 Task: Assign carxxstreet791@gmail.com as Assignee of Child Issue ChildIssue0000000868 of Issue Issue0000000434 in Backlog  in Scrum Project Project0000000087 in Jira. Assign carxxstreet791@gmail.com as Assignee of Child Issue ChildIssue0000000869 of Issue Issue0000000435 in Backlog  in Scrum Project Project0000000087 in Jira. Assign carxxstreet791@gmail.com as Assignee of Child Issue ChildIssue0000000870 of Issue Issue0000000435 in Backlog  in Scrum Project Project0000000087 in Jira. Assign parteek.ku2001@gmail.com as Assignee of Child Issue ChildIssue0000000871 of Issue Issue0000000436 in Backlog  in Scrum Project Project0000000088 in Jira. Assign parteek.ku2001@gmail.com as Assignee of Child Issue ChildIssue0000000872 of Issue Issue0000000436 in Backlog  in Scrum Project Project0000000088 in Jira
Action: Mouse moved to (1173, 456)
Screenshot: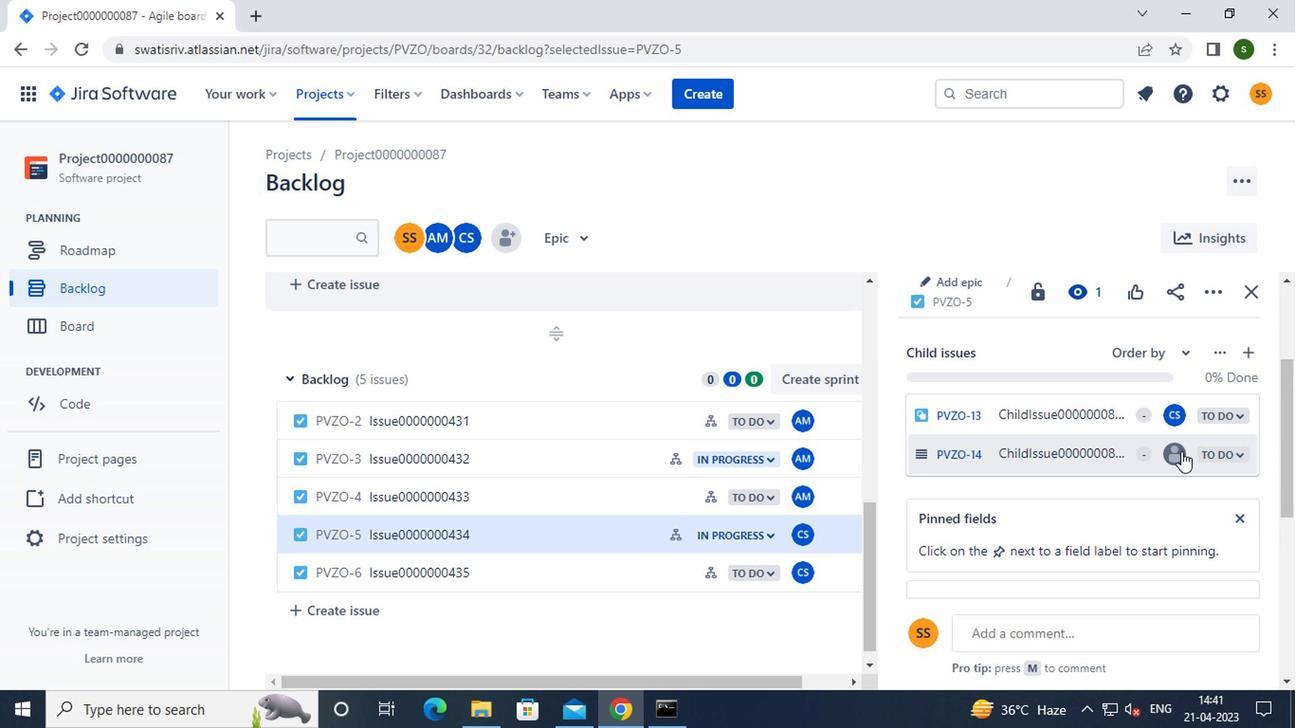 
Action: Mouse pressed left at (1173, 456)
Screenshot: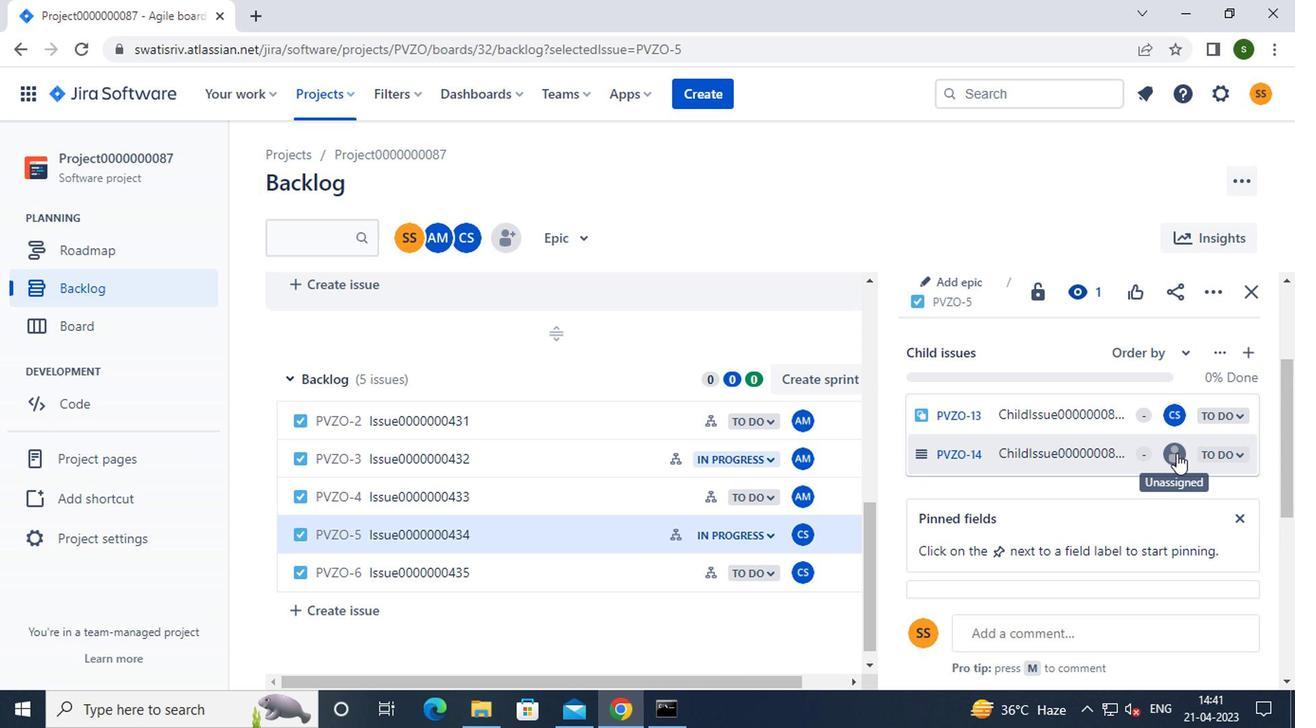 
Action: Mouse moved to (1023, 543)
Screenshot: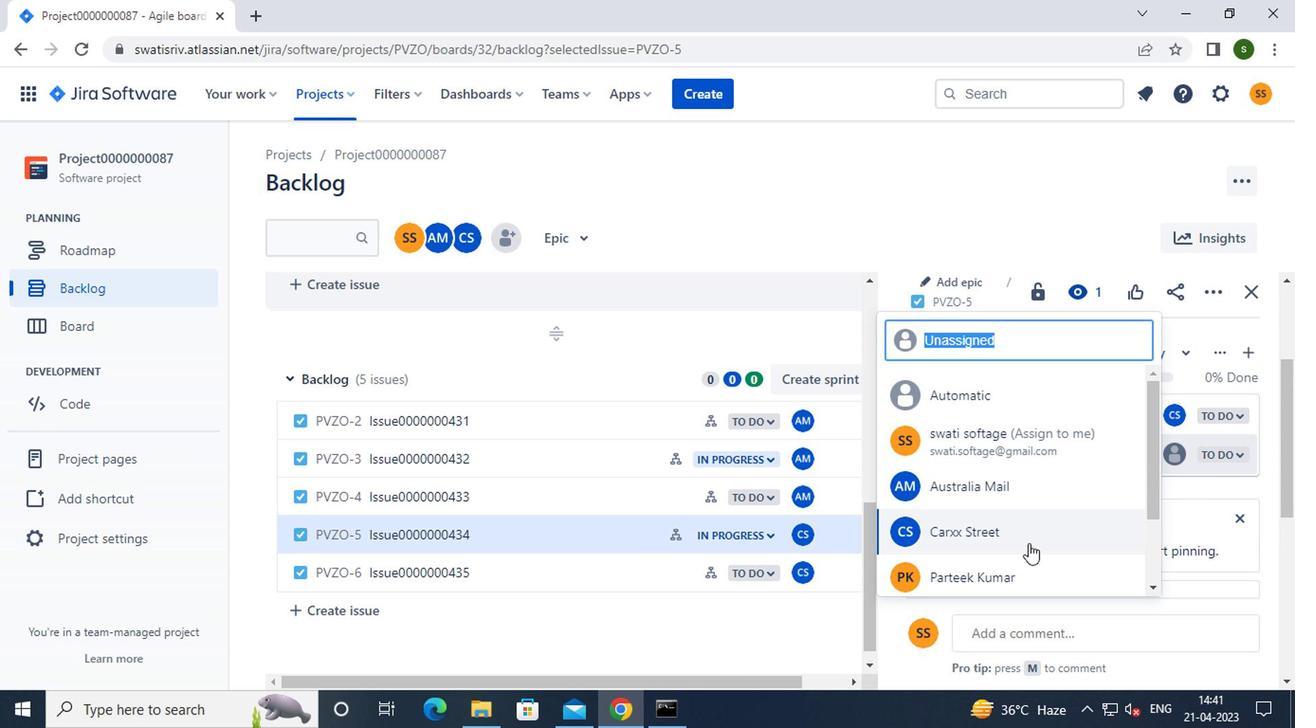 
Action: Mouse pressed left at (1023, 543)
Screenshot: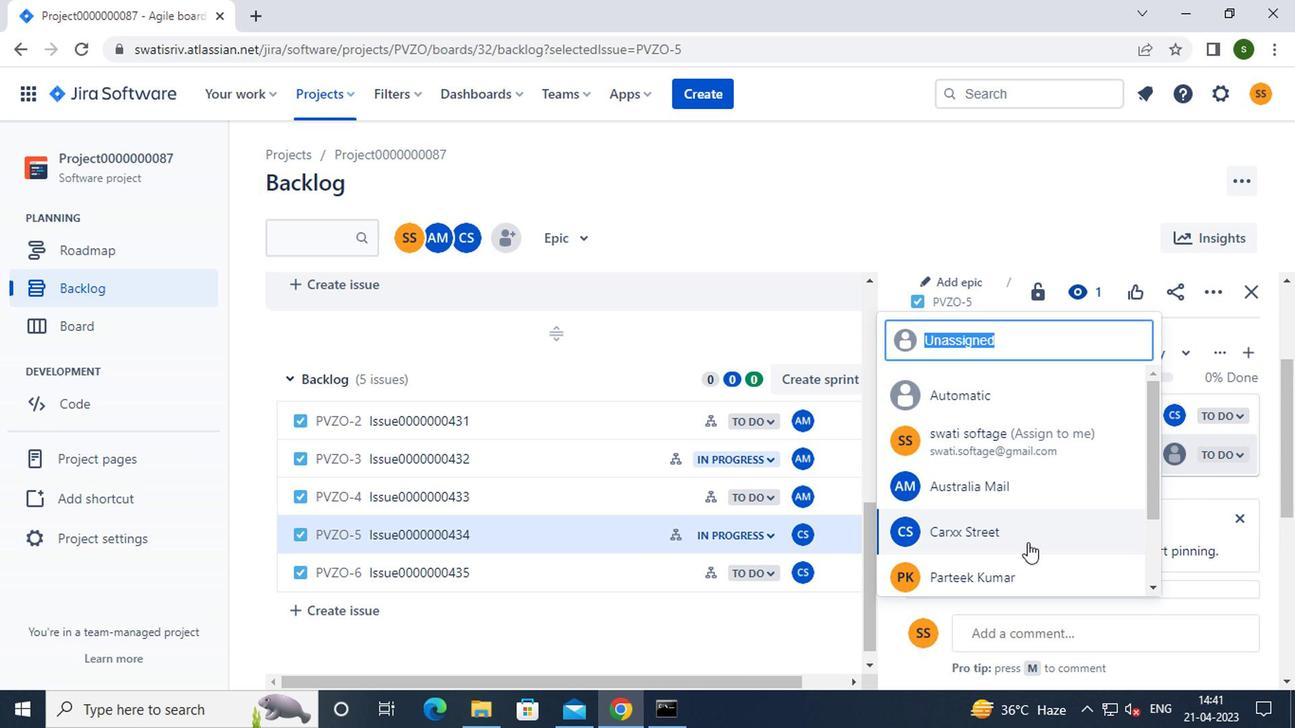 
Action: Mouse moved to (619, 571)
Screenshot: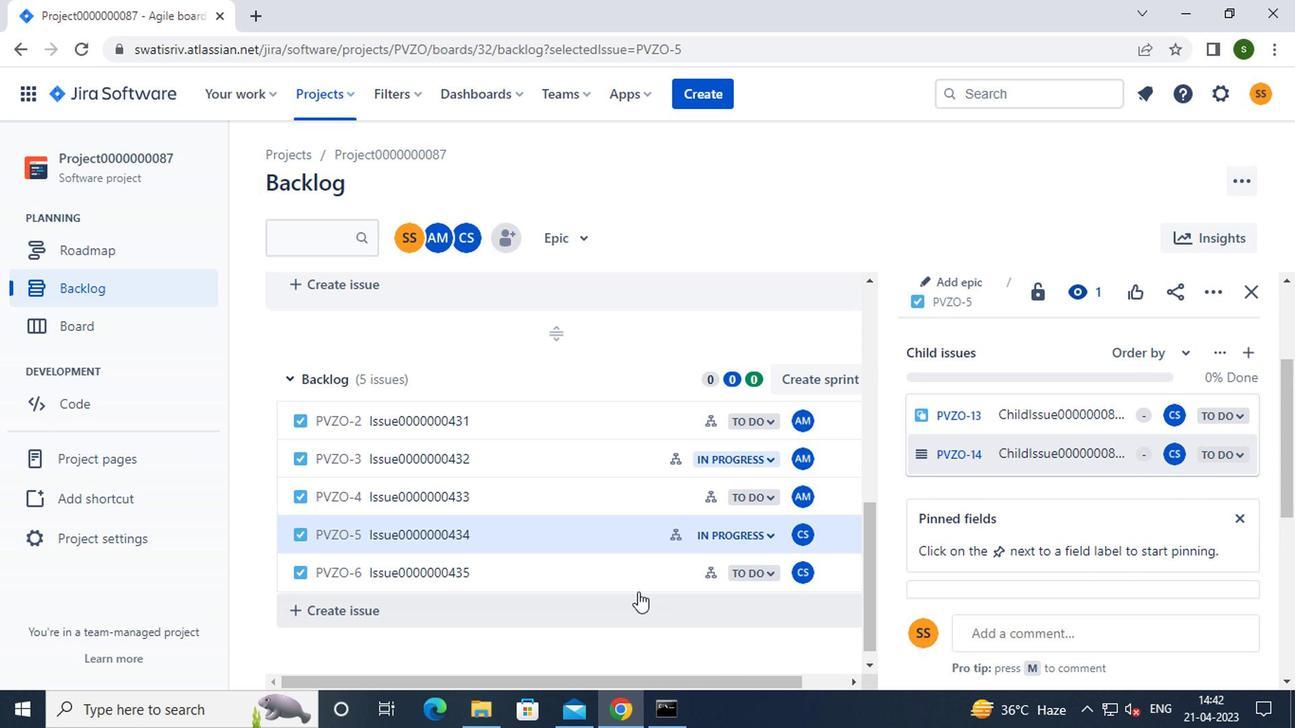 
Action: Mouse pressed left at (619, 571)
Screenshot: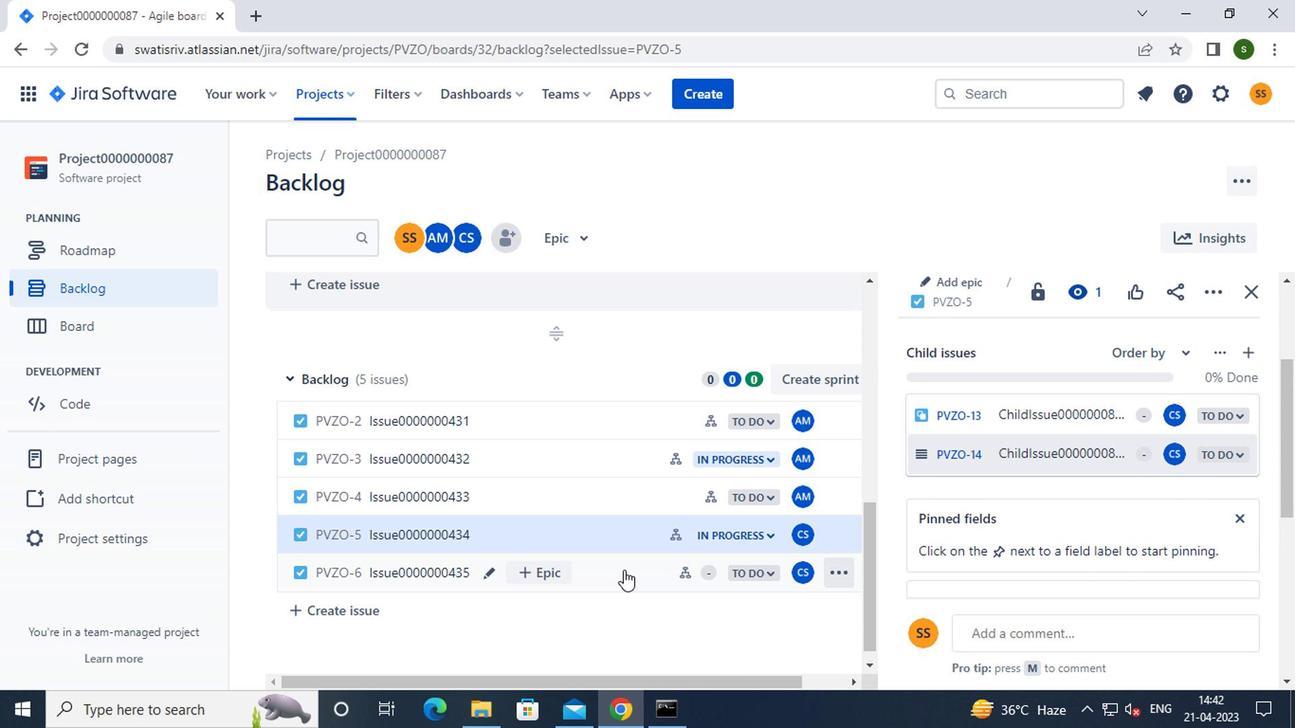 
Action: Mouse moved to (1033, 504)
Screenshot: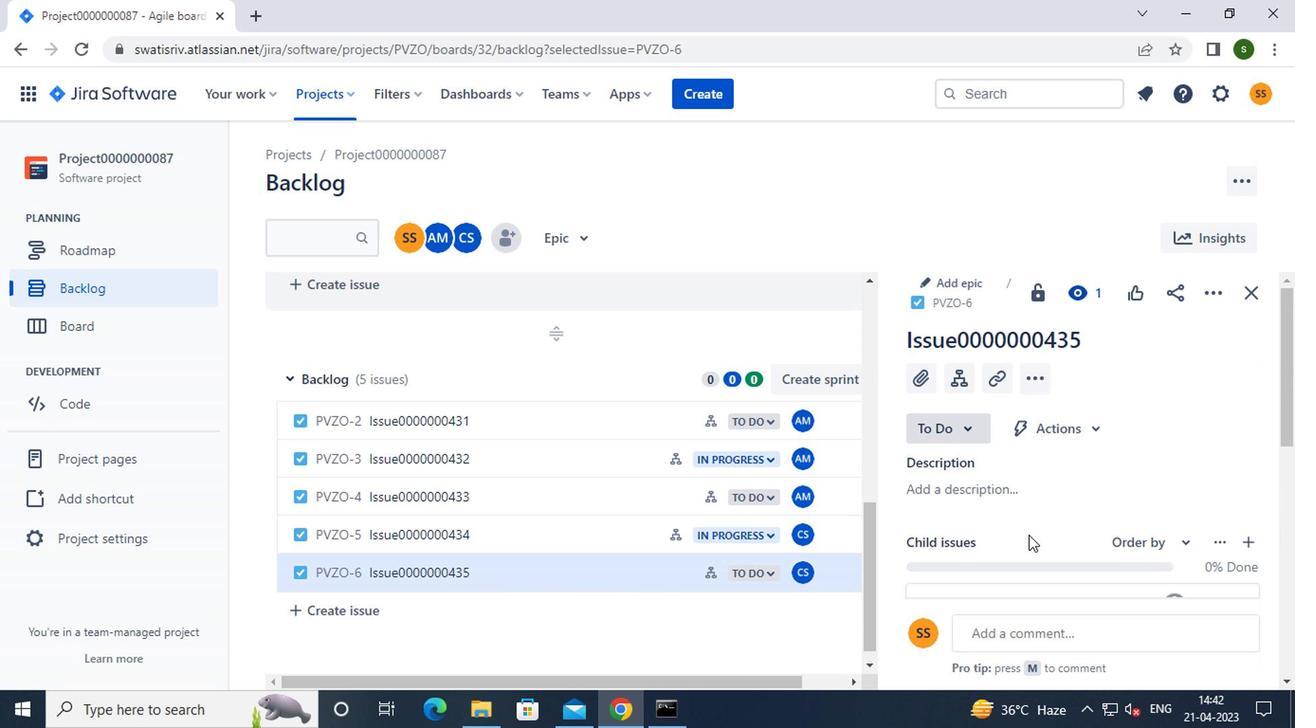 
Action: Mouse scrolled (1033, 504) with delta (0, 0)
Screenshot: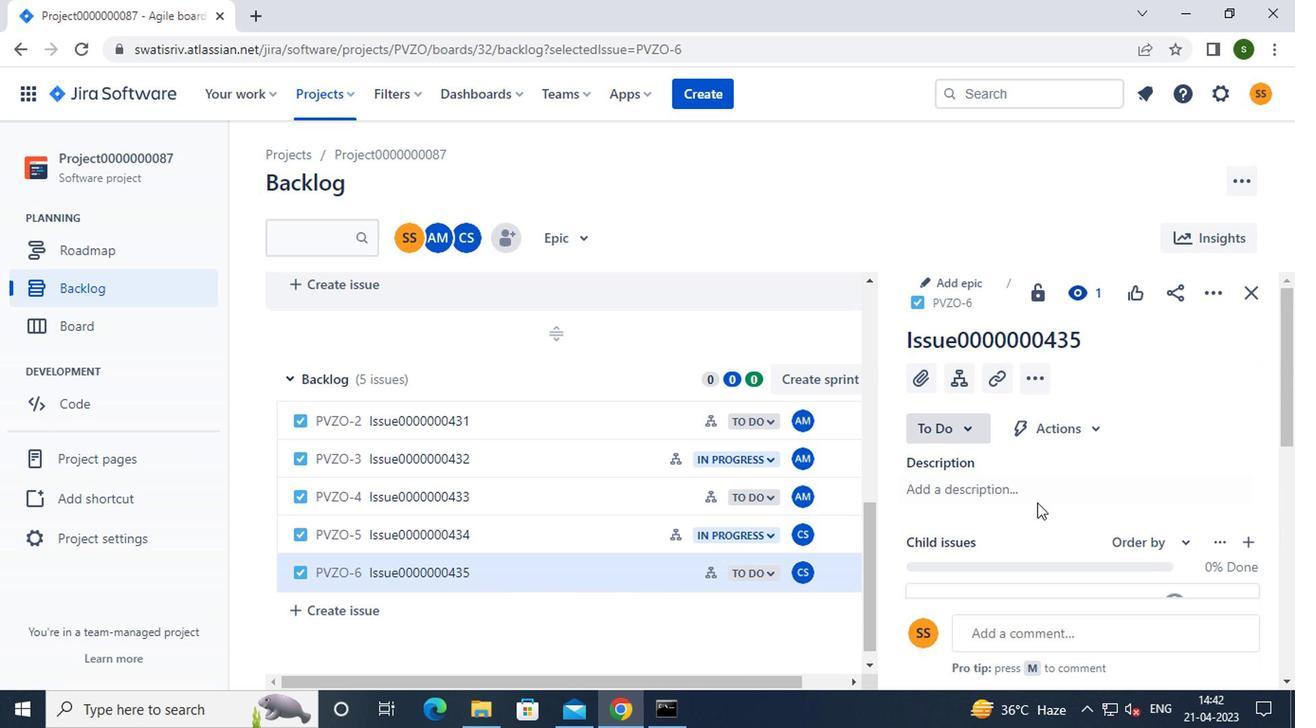 
Action: Mouse scrolled (1033, 504) with delta (0, 0)
Screenshot: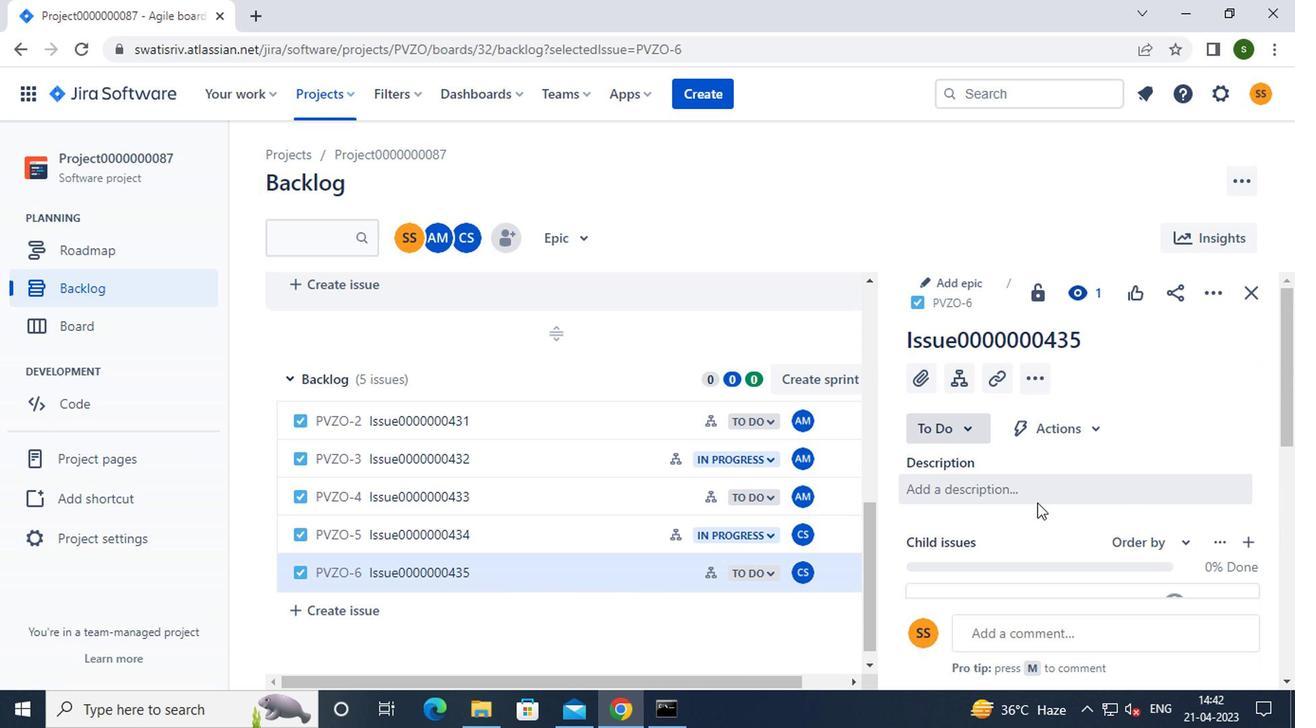 
Action: Mouse moved to (1169, 419)
Screenshot: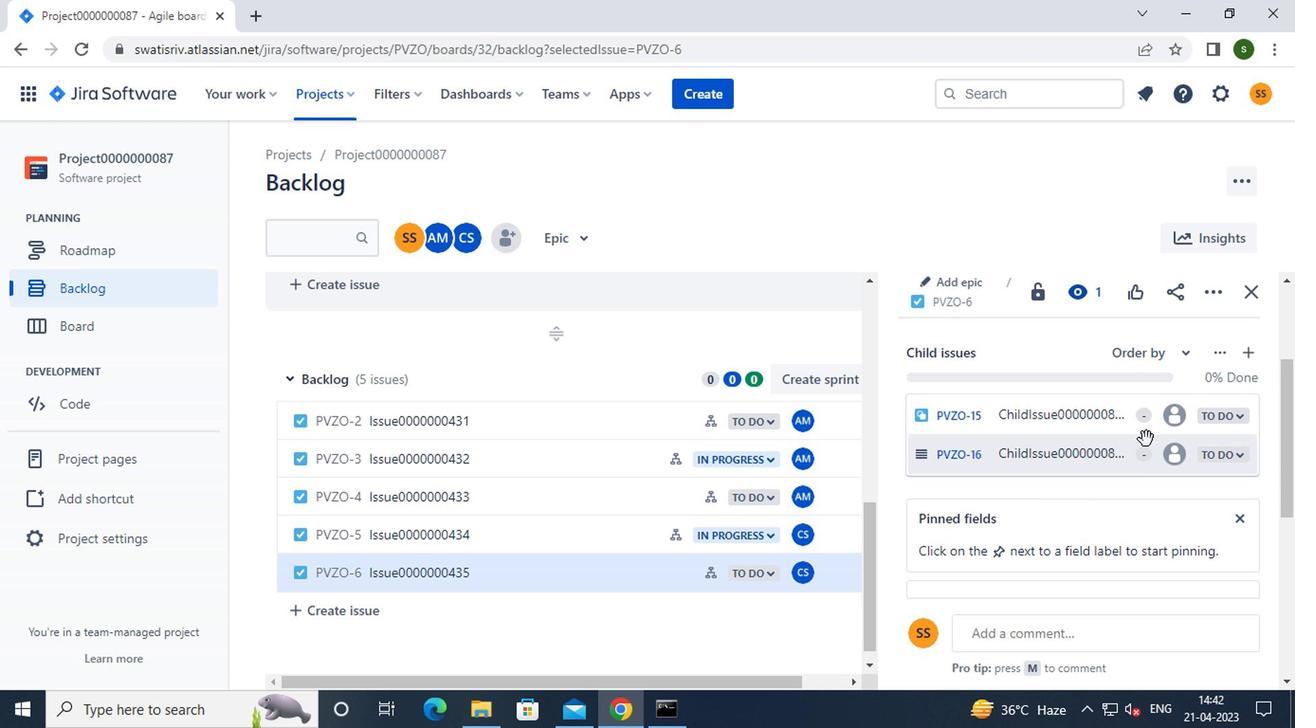 
Action: Mouse pressed left at (1169, 419)
Screenshot: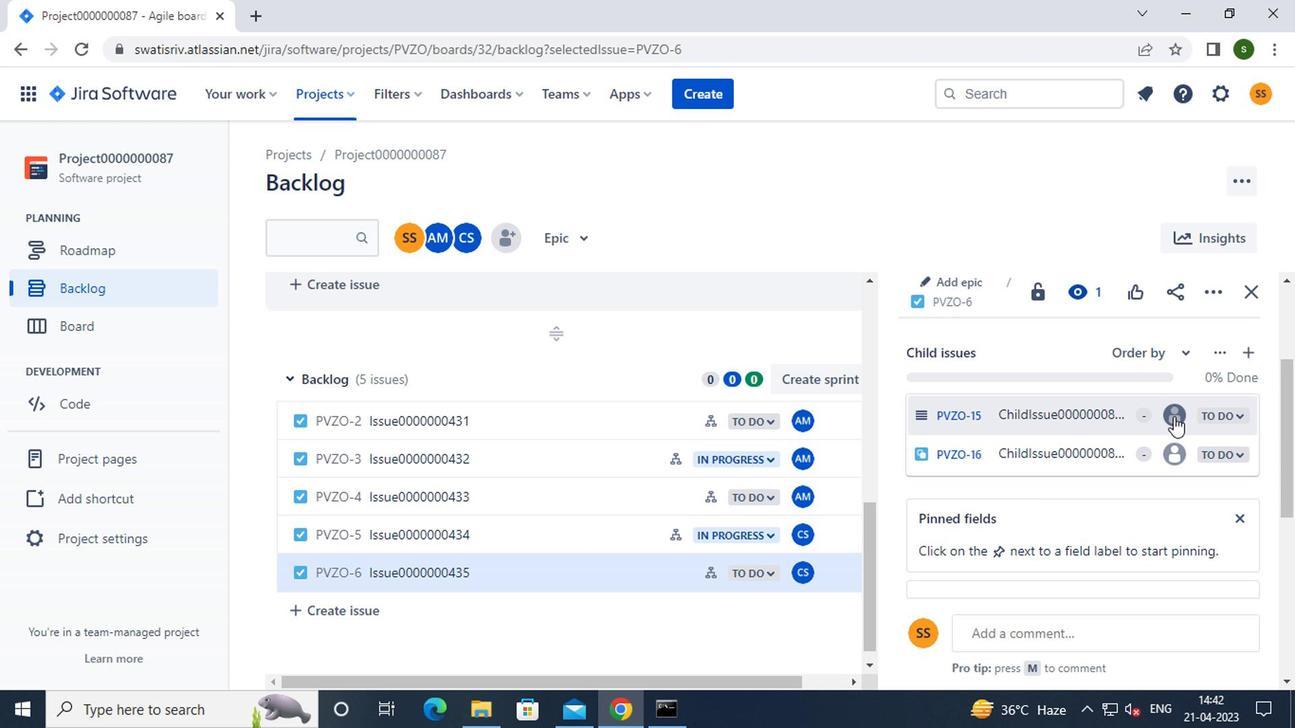 
Action: Mouse moved to (992, 490)
Screenshot: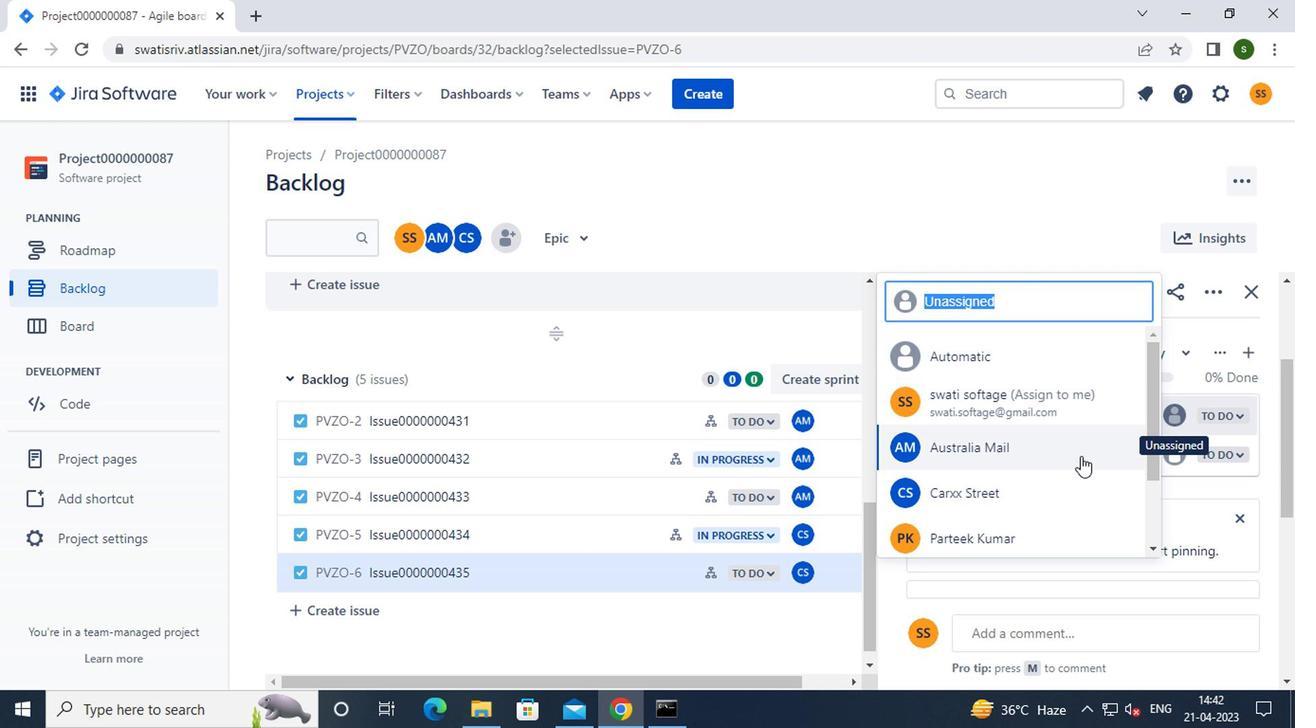 
Action: Mouse pressed left at (992, 490)
Screenshot: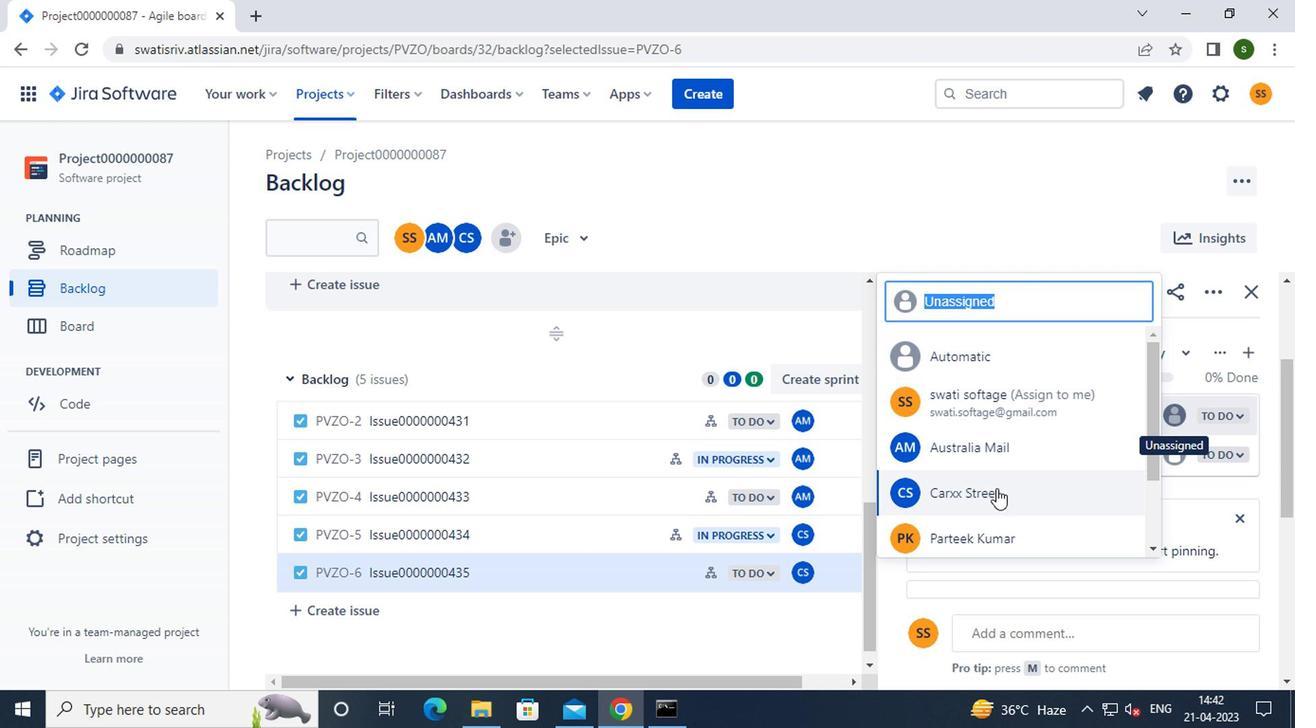 
Action: Mouse moved to (1166, 460)
Screenshot: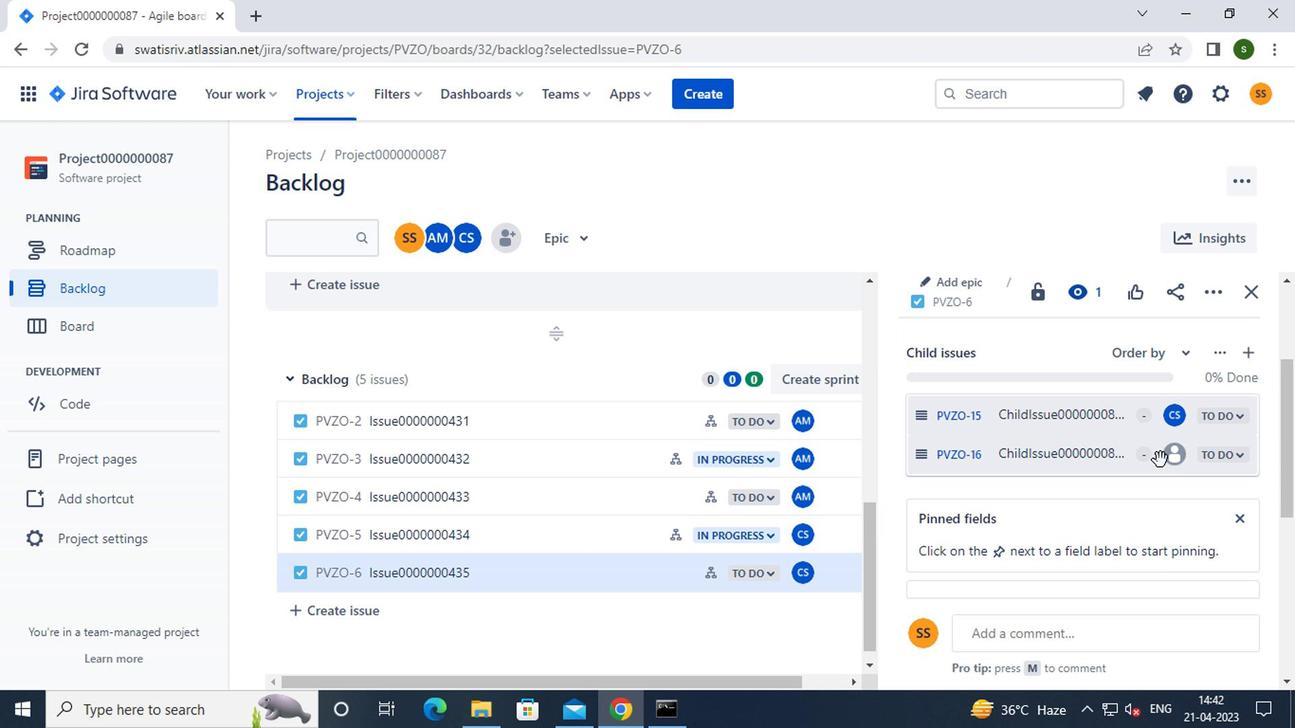 
Action: Mouse pressed left at (1166, 460)
Screenshot: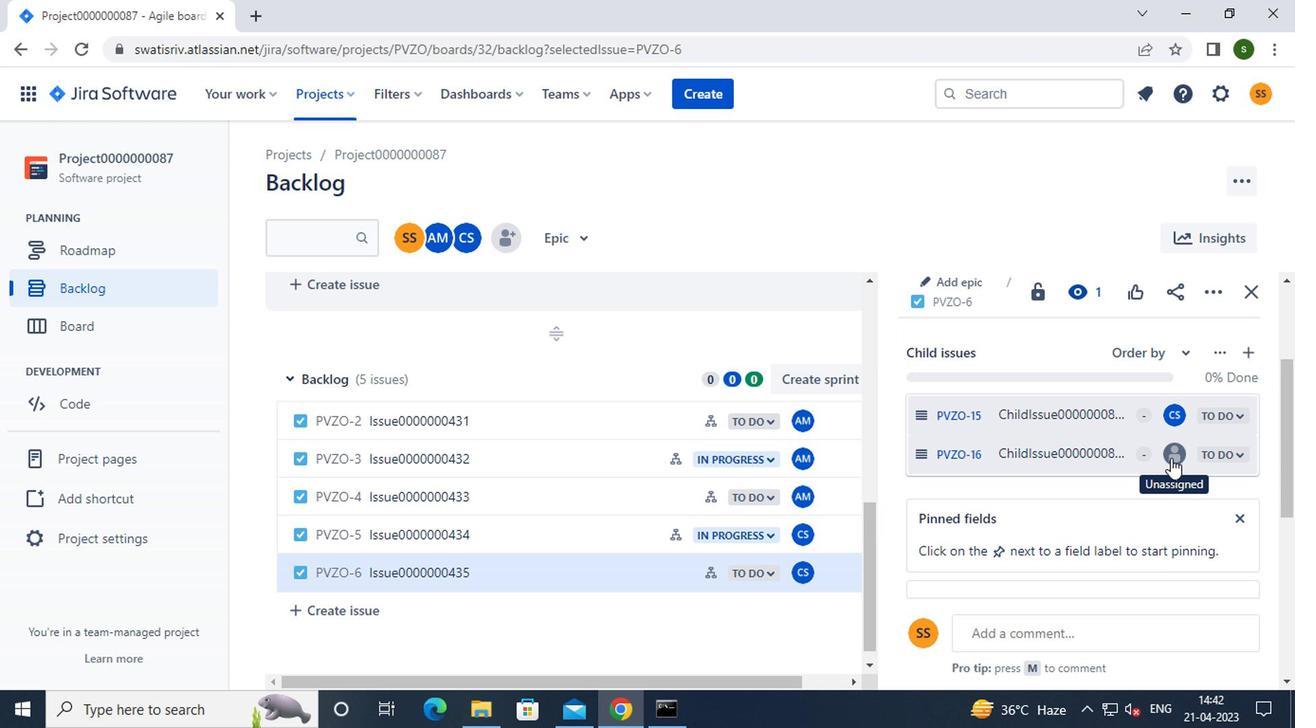
Action: Mouse moved to (973, 529)
Screenshot: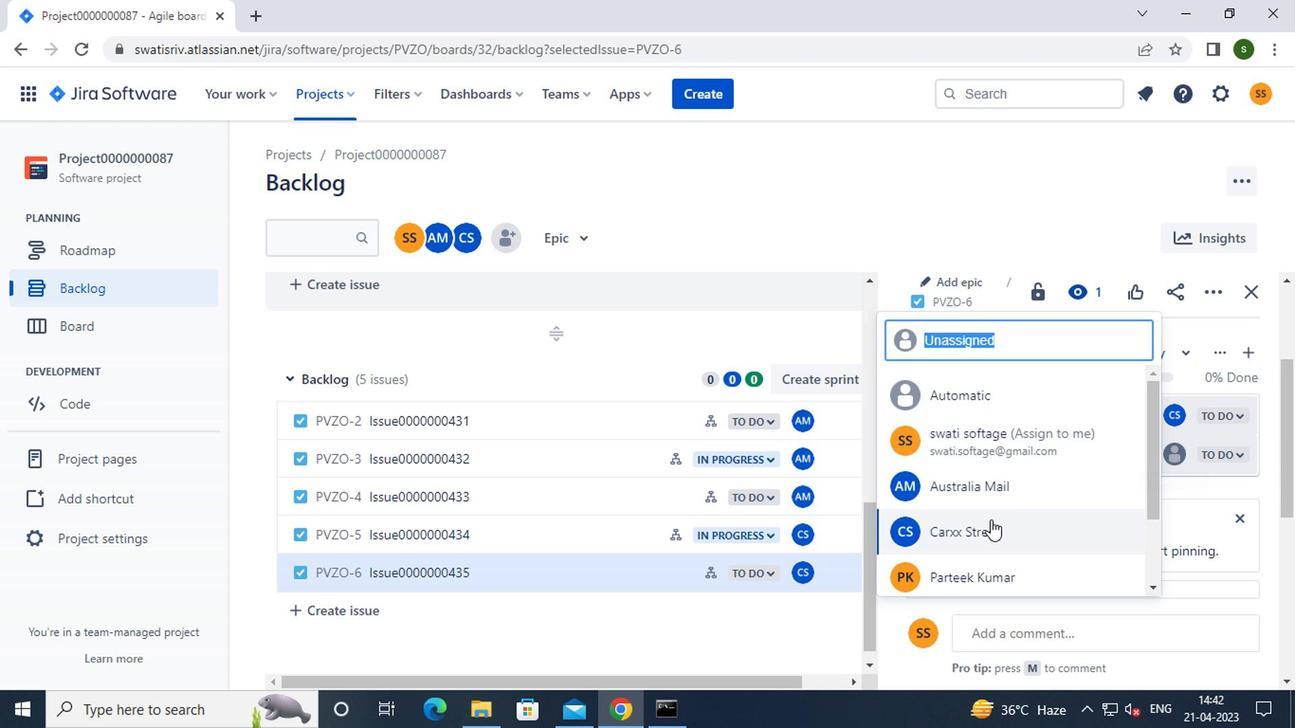
Action: Mouse pressed left at (973, 529)
Screenshot: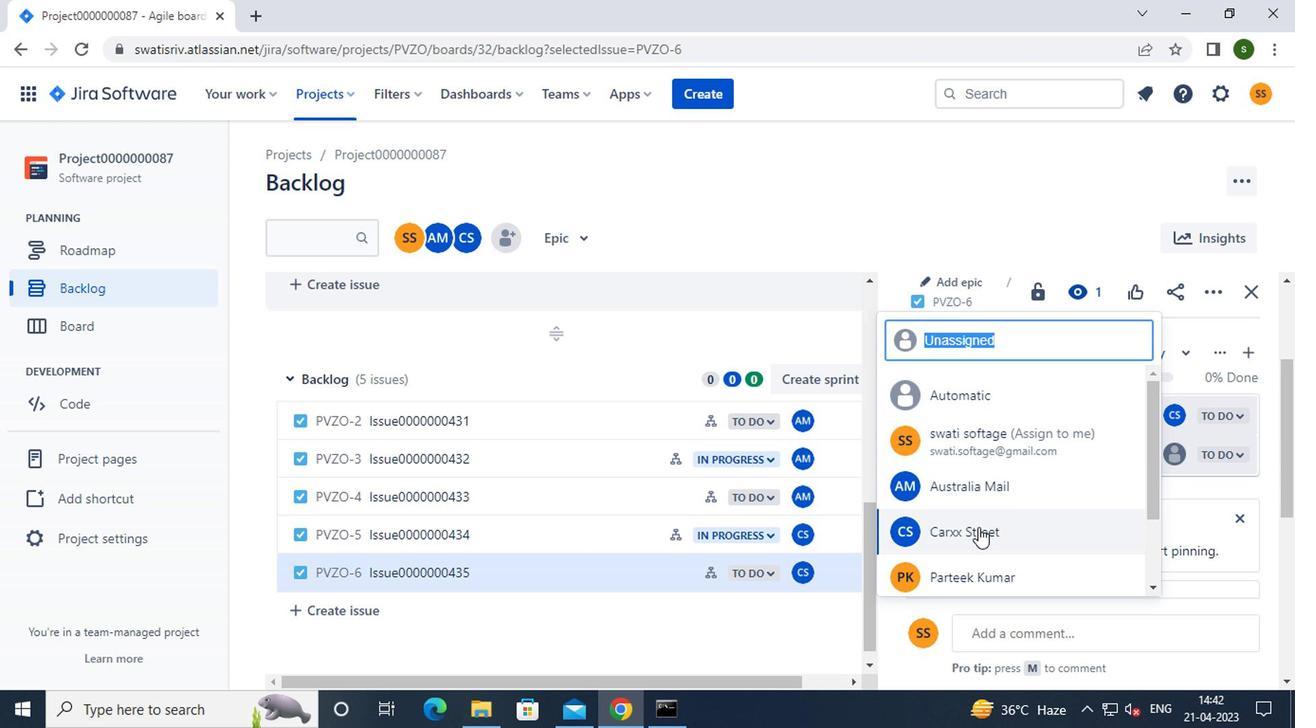
Action: Mouse moved to (330, 101)
Screenshot: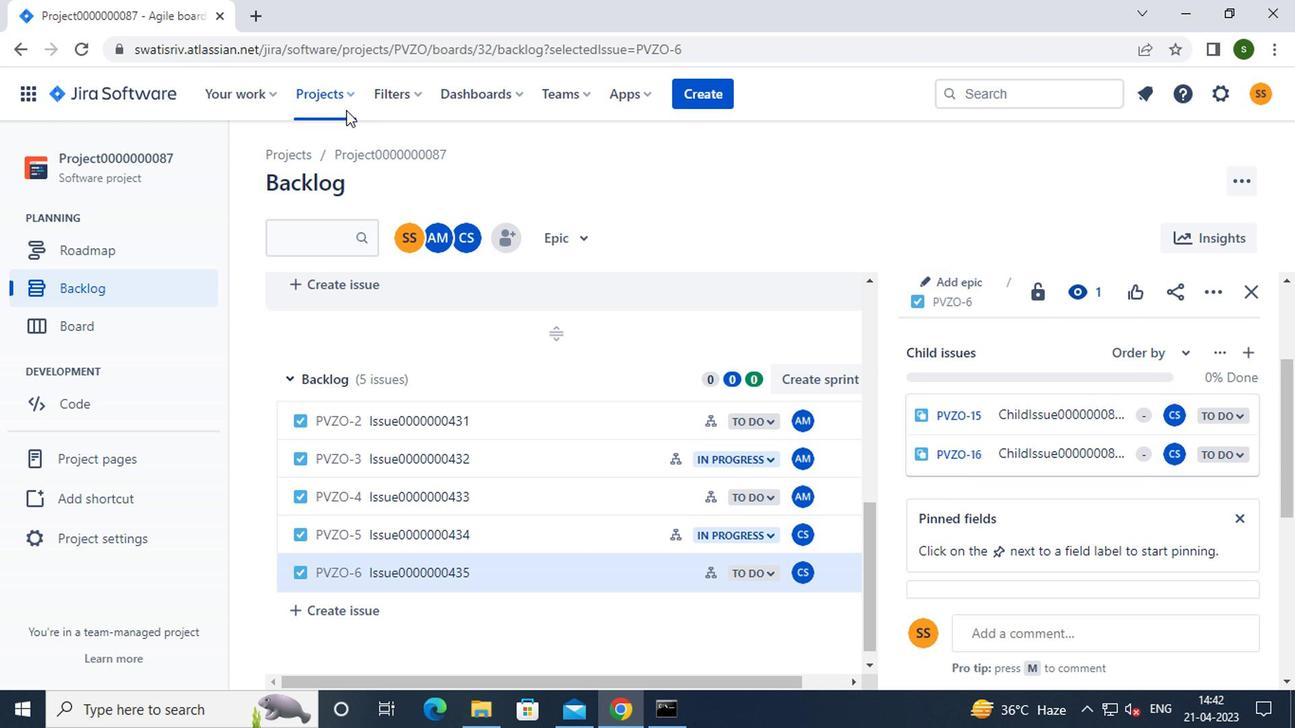 
Action: Mouse pressed left at (330, 101)
Screenshot: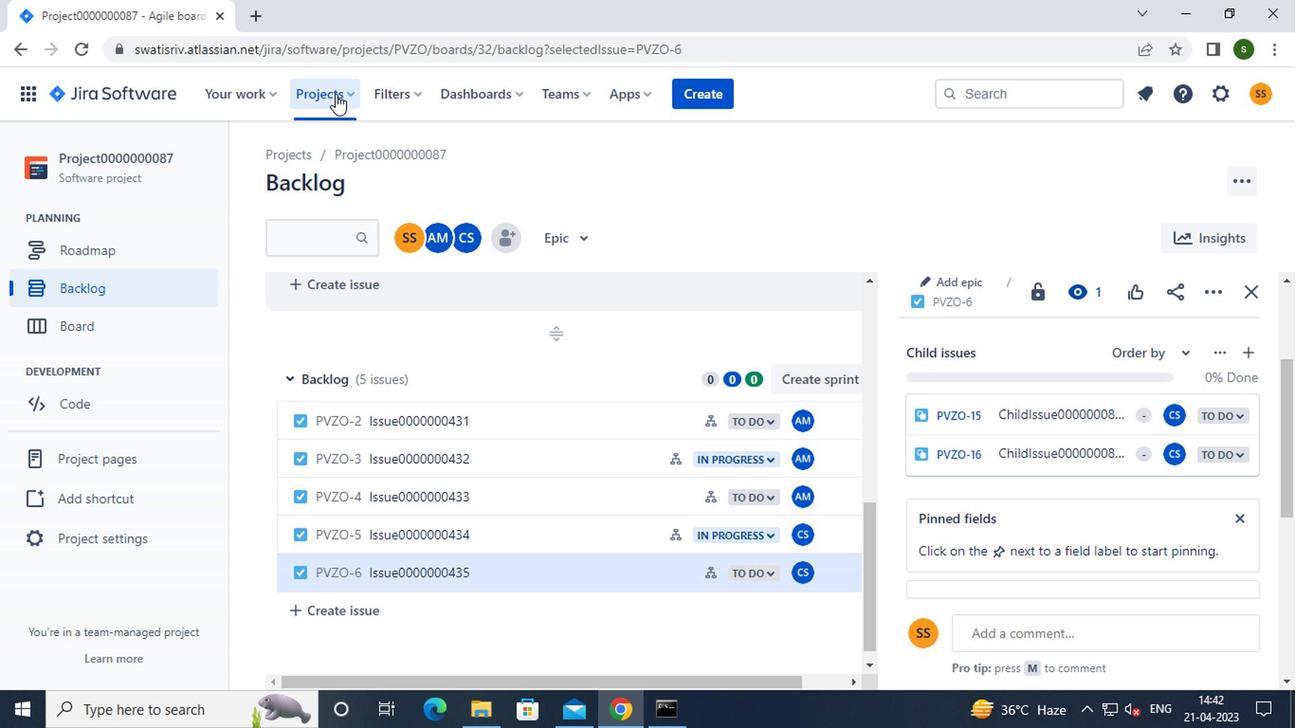 
Action: Mouse moved to (393, 228)
Screenshot: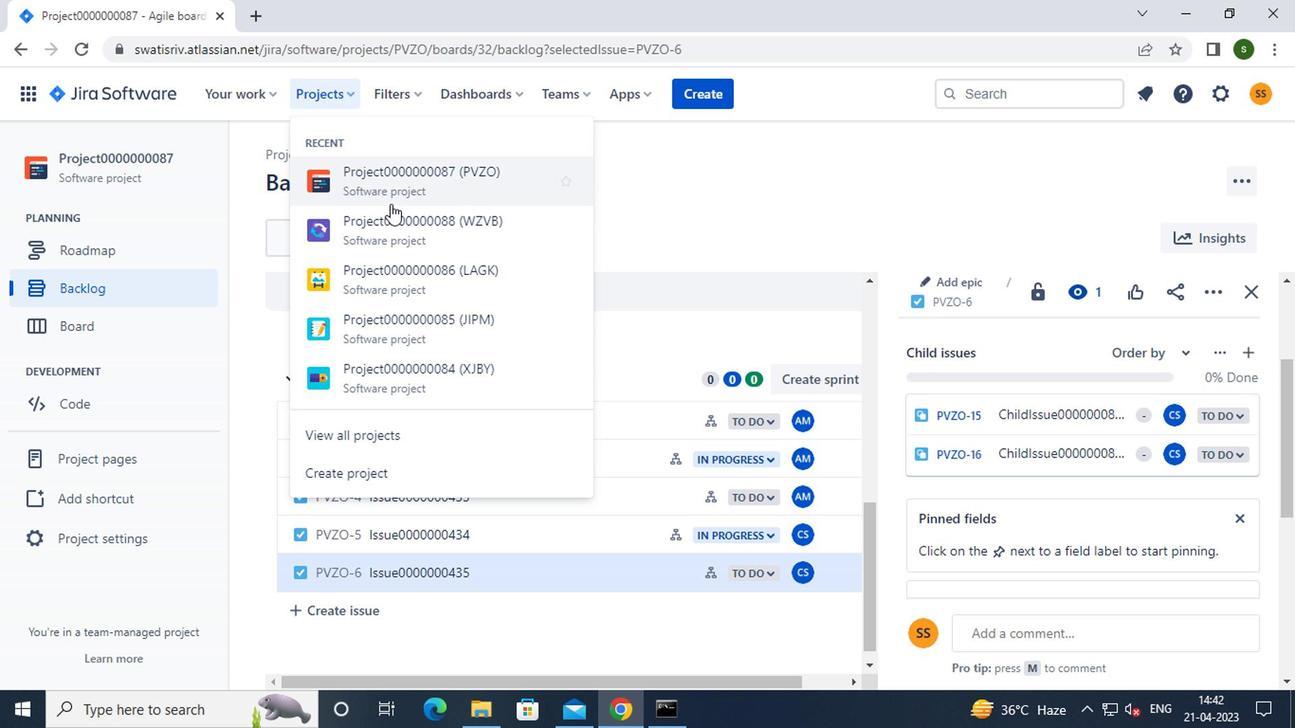 
Action: Mouse pressed left at (393, 228)
Screenshot: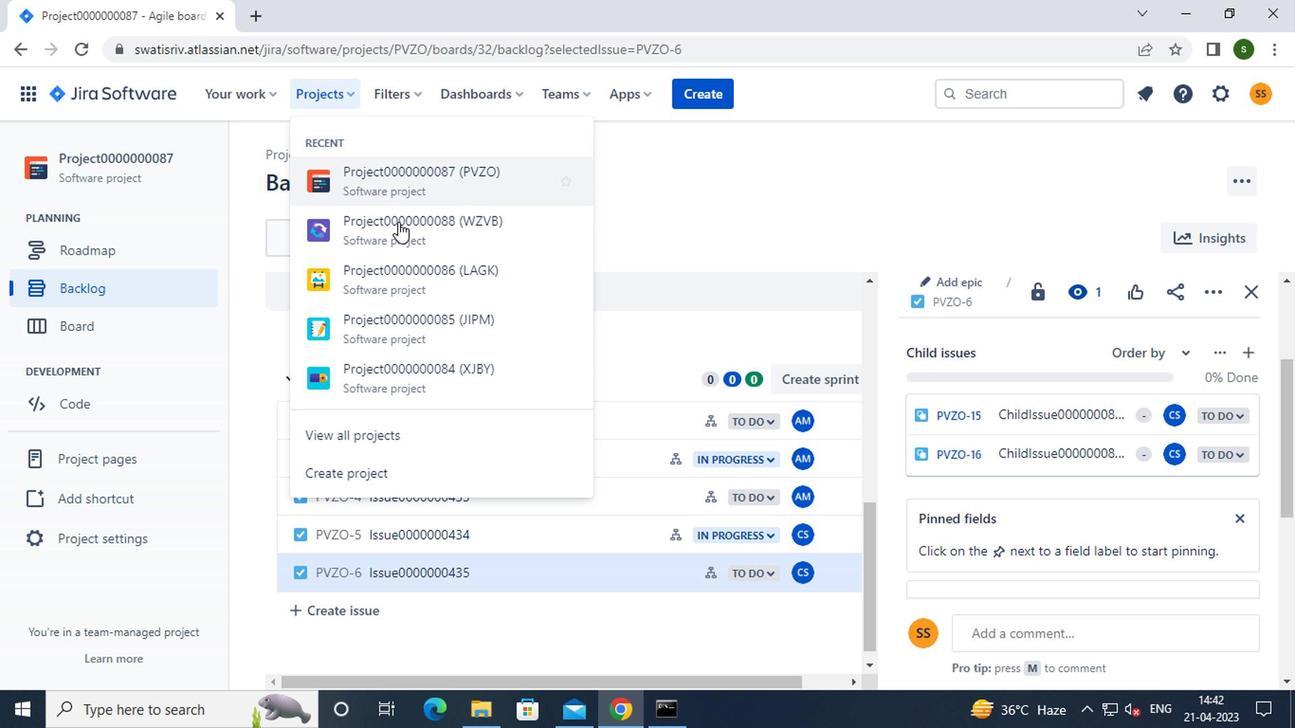
Action: Mouse moved to (137, 299)
Screenshot: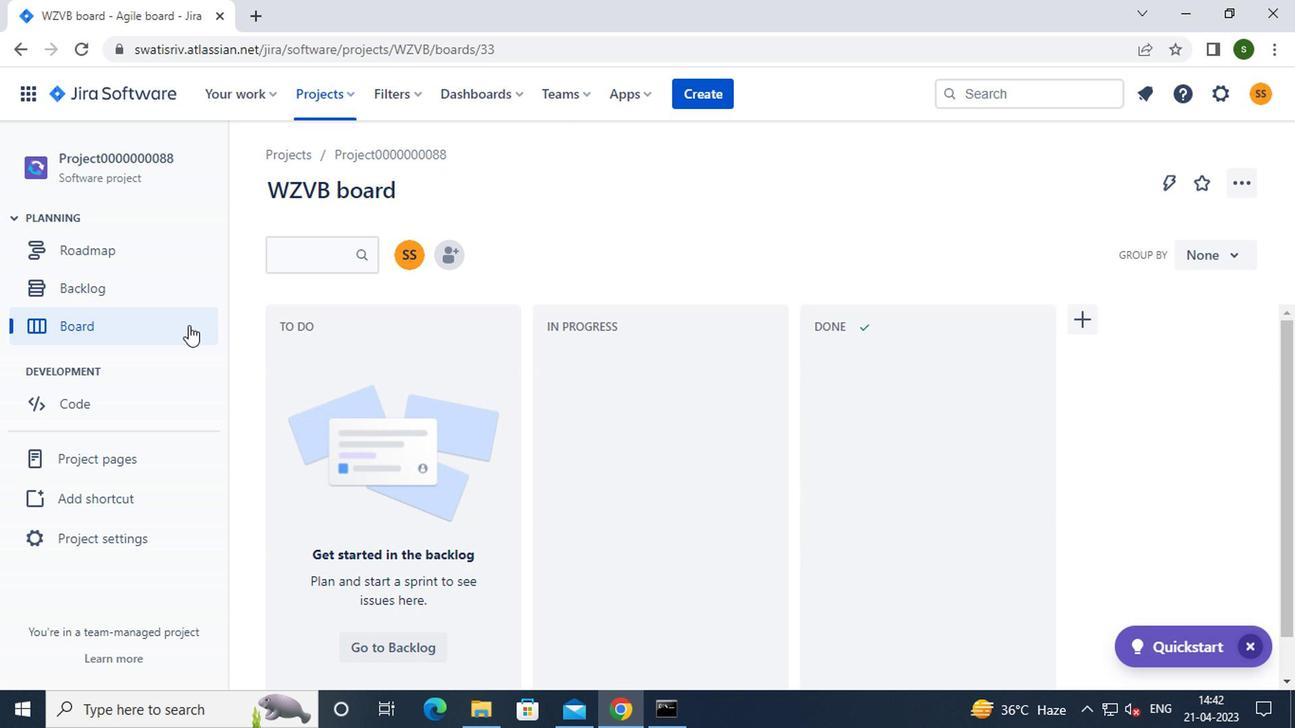 
Action: Mouse pressed left at (137, 299)
Screenshot: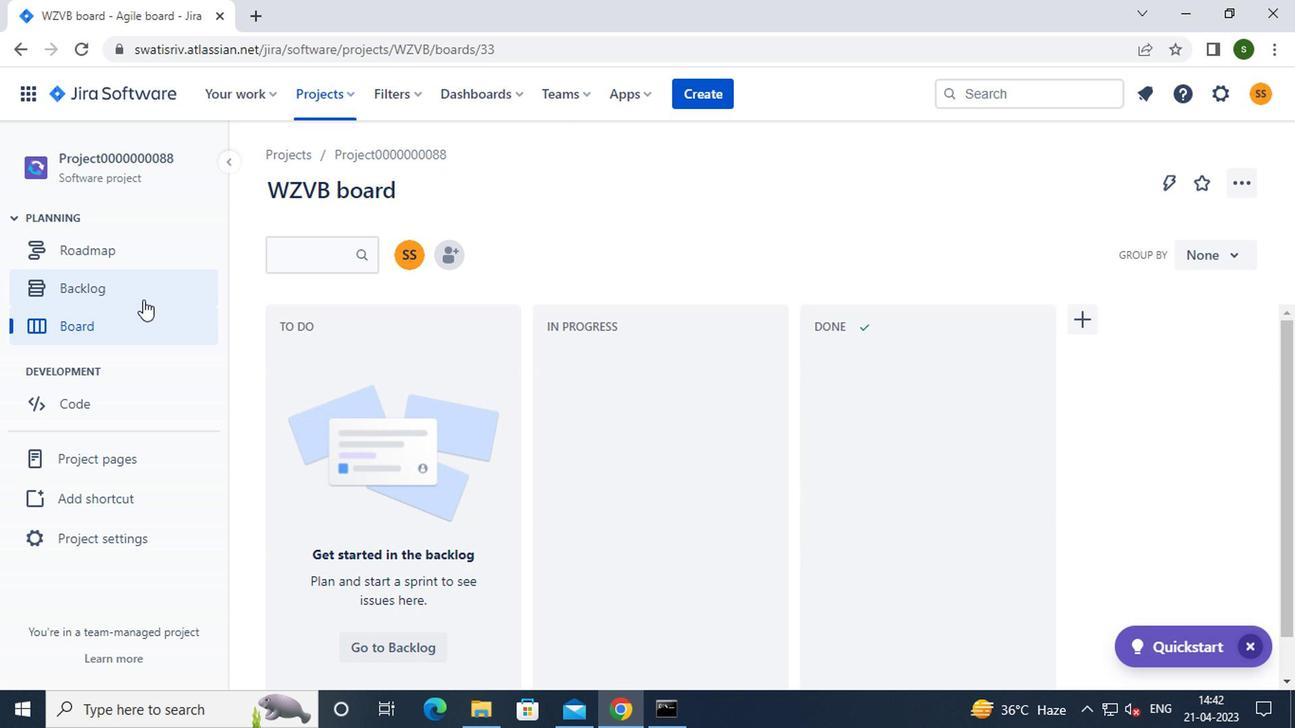 
Action: Mouse moved to (624, 392)
Screenshot: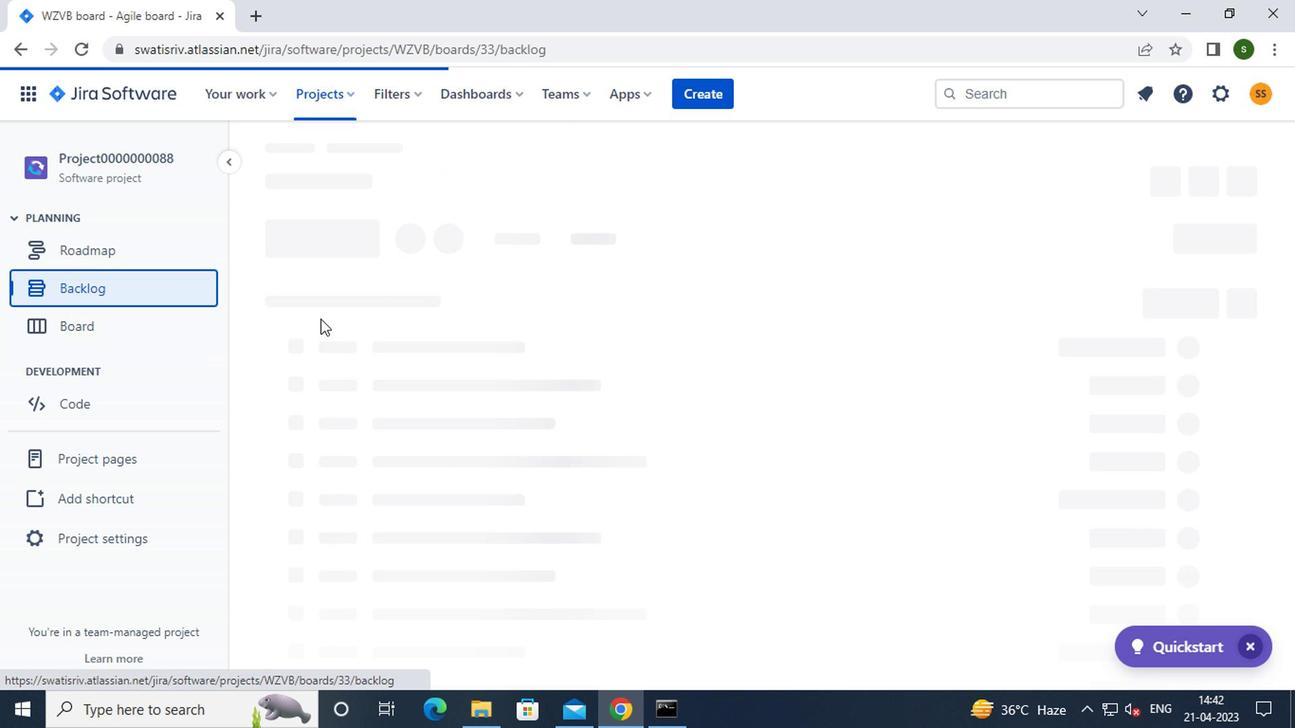 
Action: Mouse scrolled (624, 391) with delta (0, -1)
Screenshot: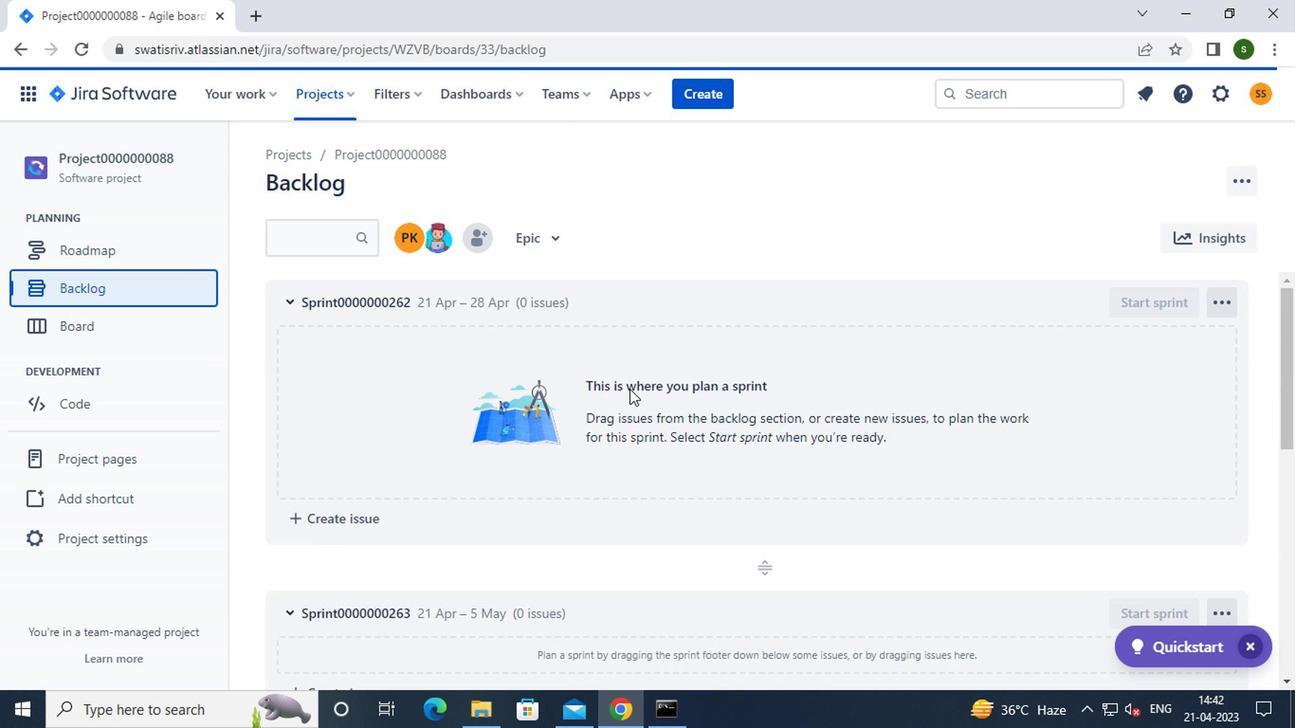 
Action: Mouse scrolled (624, 391) with delta (0, -1)
Screenshot: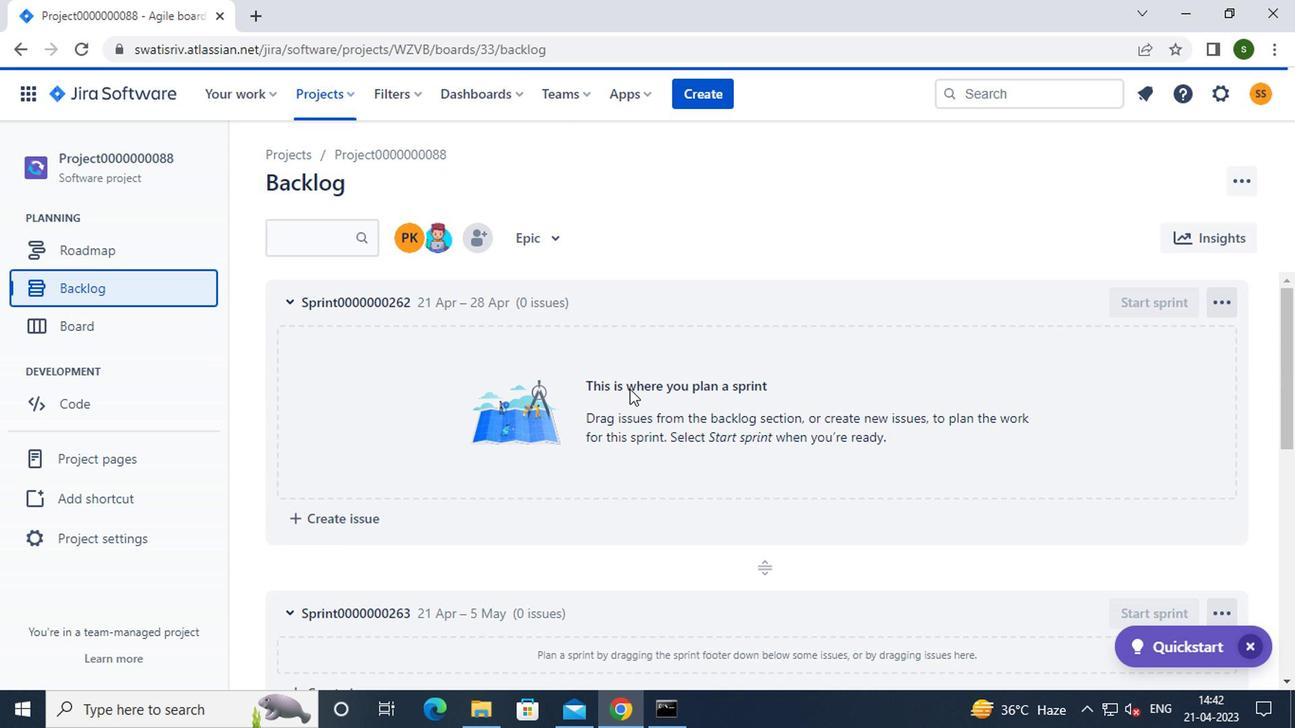 
Action: Mouse scrolled (624, 391) with delta (0, -1)
Screenshot: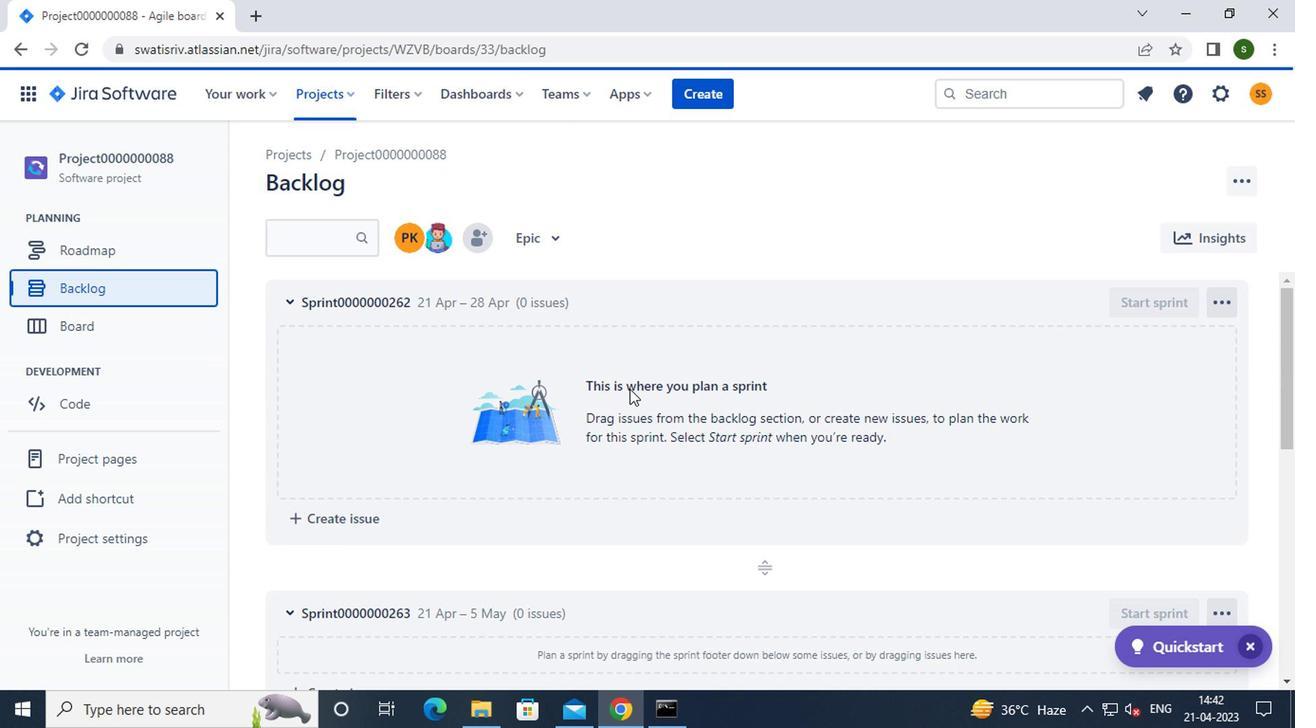 
Action: Mouse scrolled (624, 391) with delta (0, -1)
Screenshot: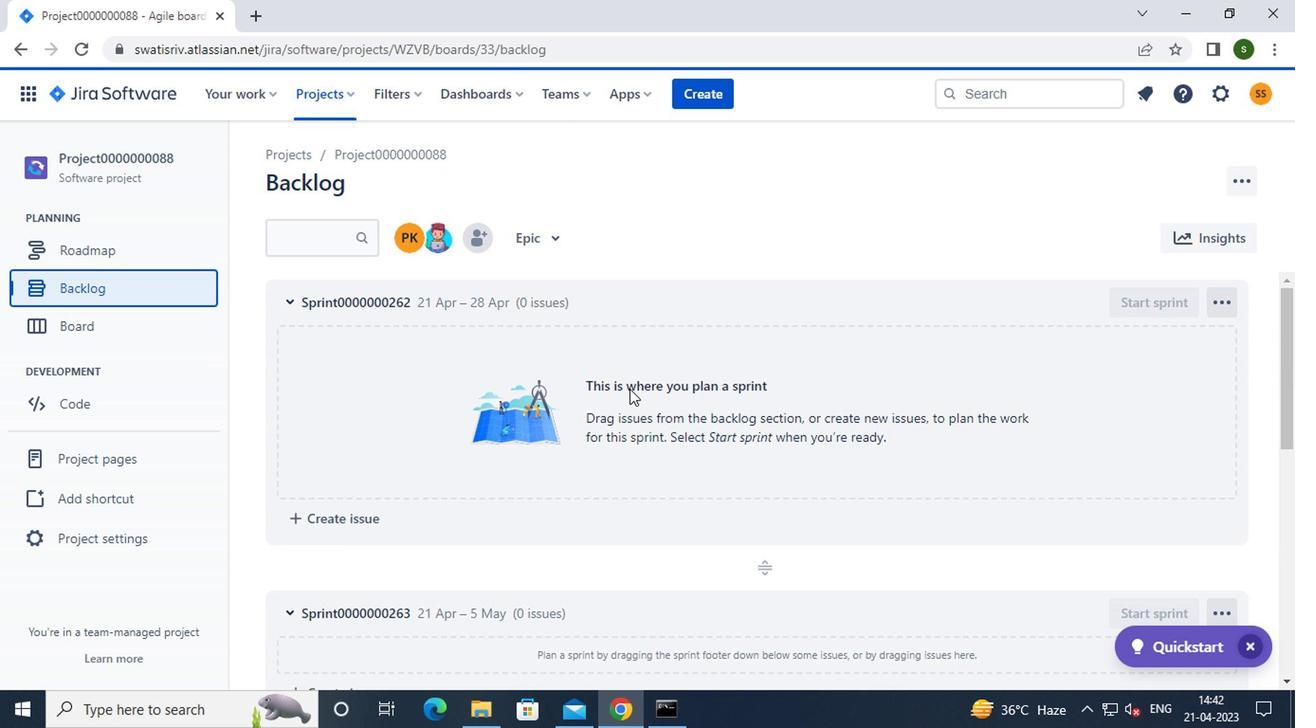 
Action: Mouse scrolled (624, 391) with delta (0, -1)
Screenshot: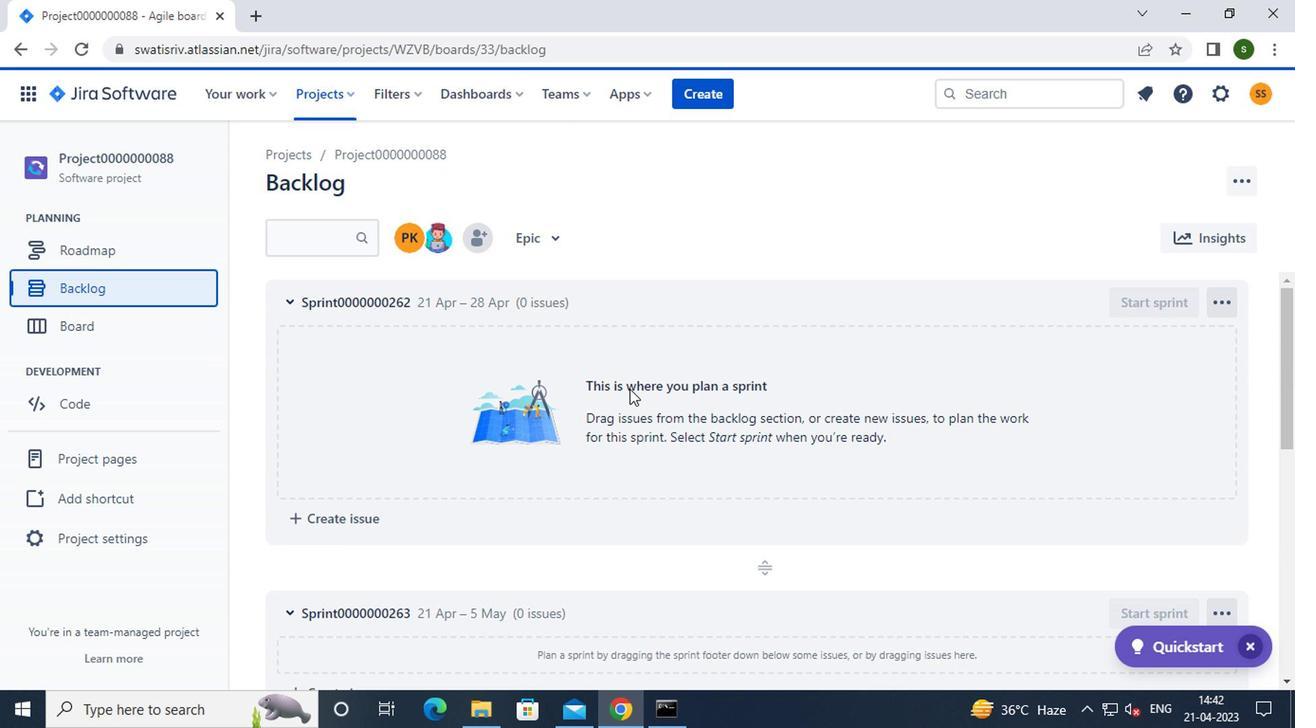 
Action: Mouse scrolled (624, 391) with delta (0, -1)
Screenshot: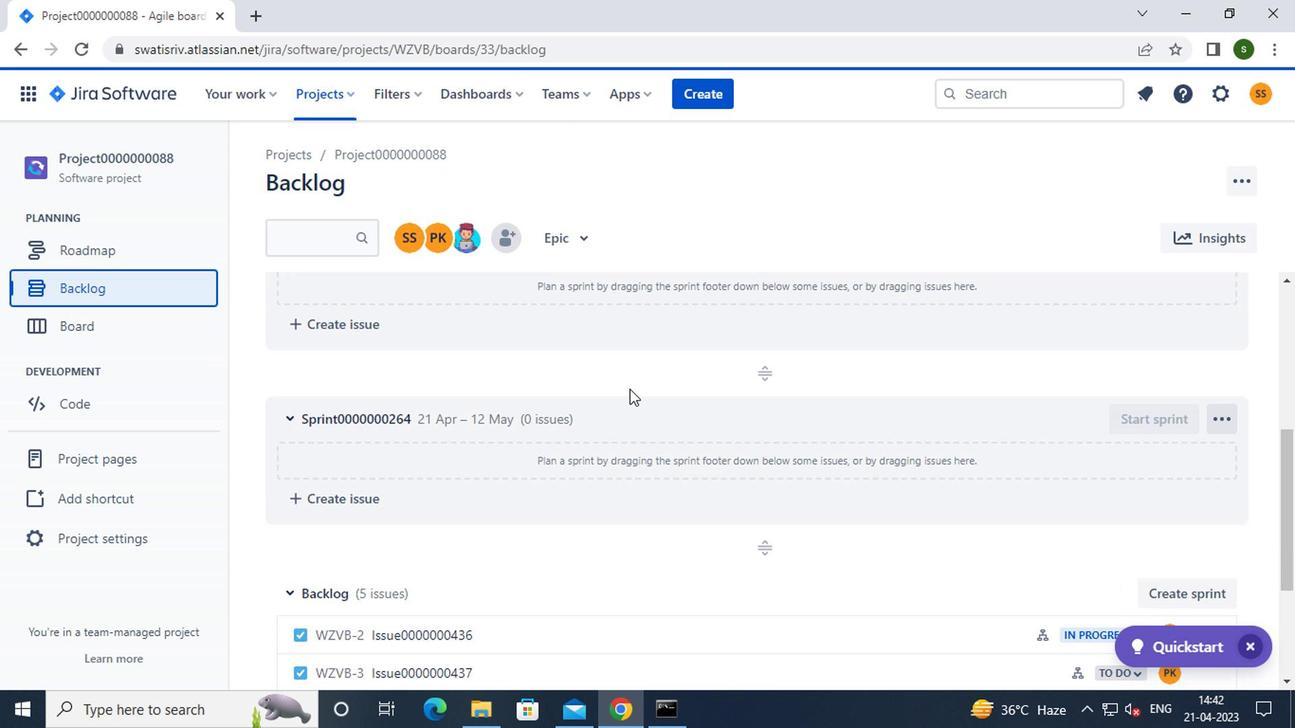 
Action: Mouse scrolled (624, 391) with delta (0, -1)
Screenshot: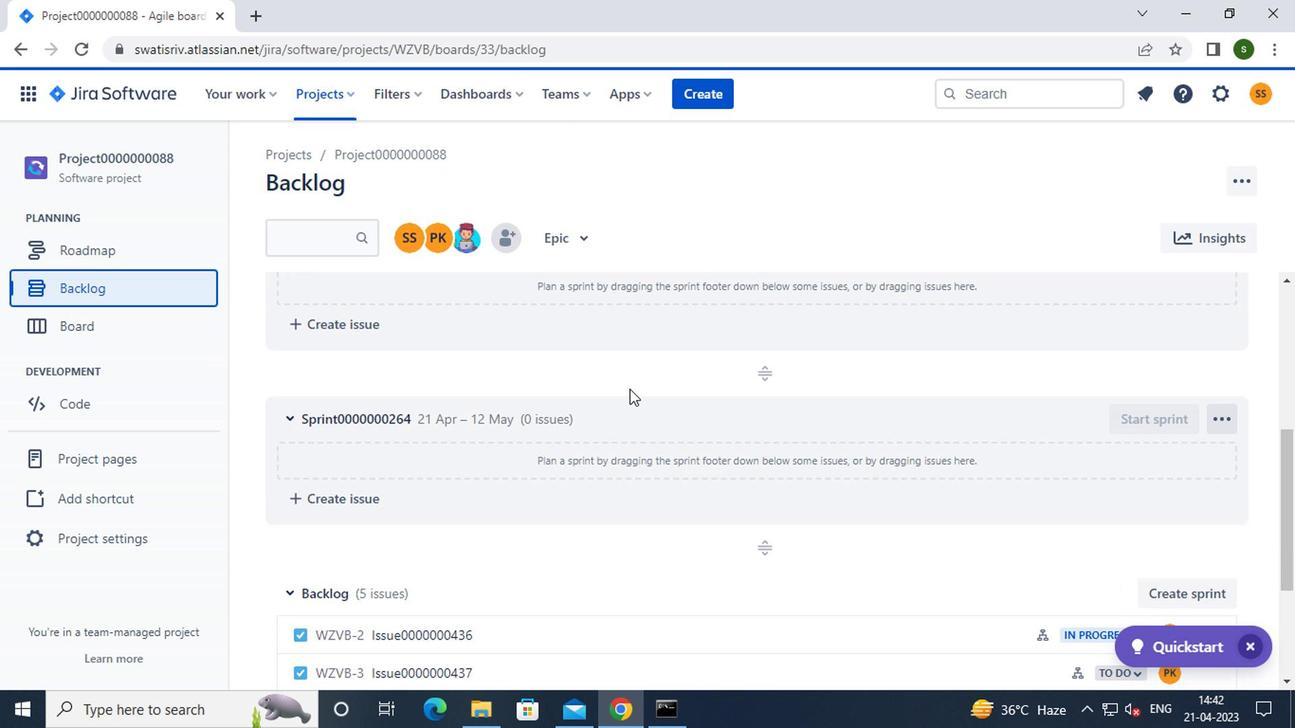 
Action: Mouse scrolled (624, 391) with delta (0, -1)
Screenshot: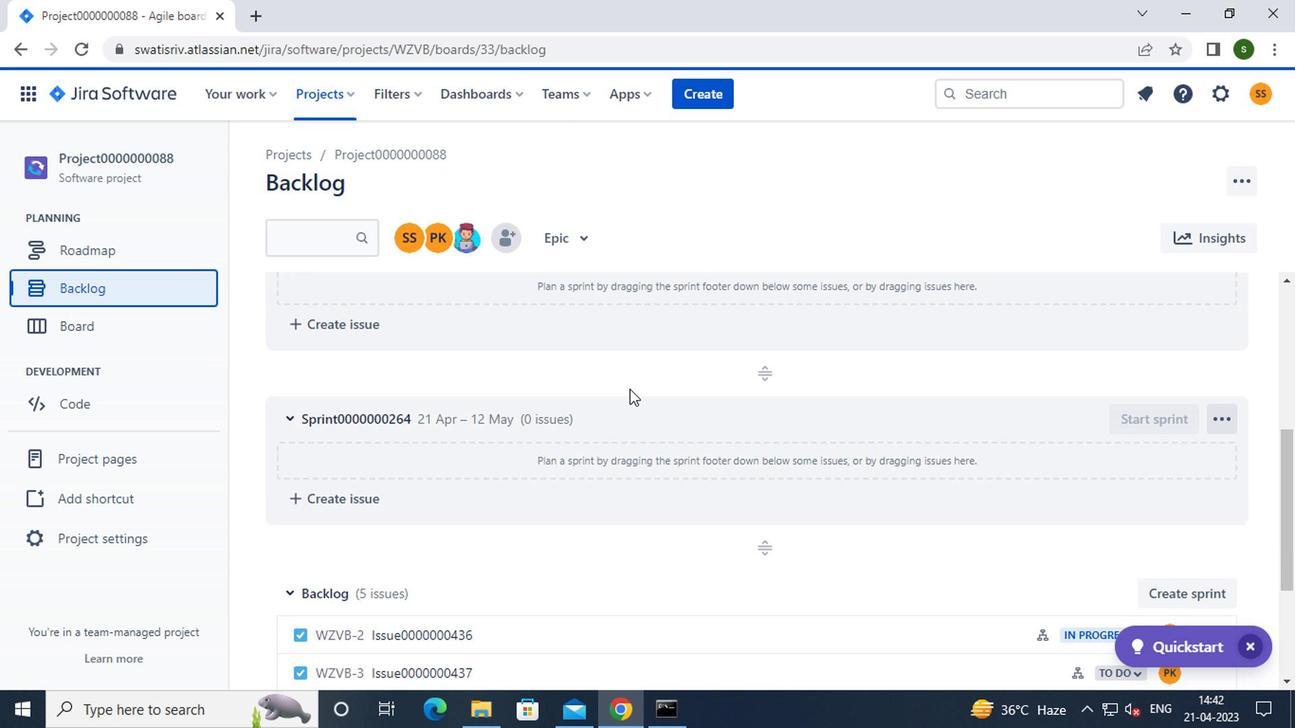 
Action: Mouse moved to (605, 417)
Screenshot: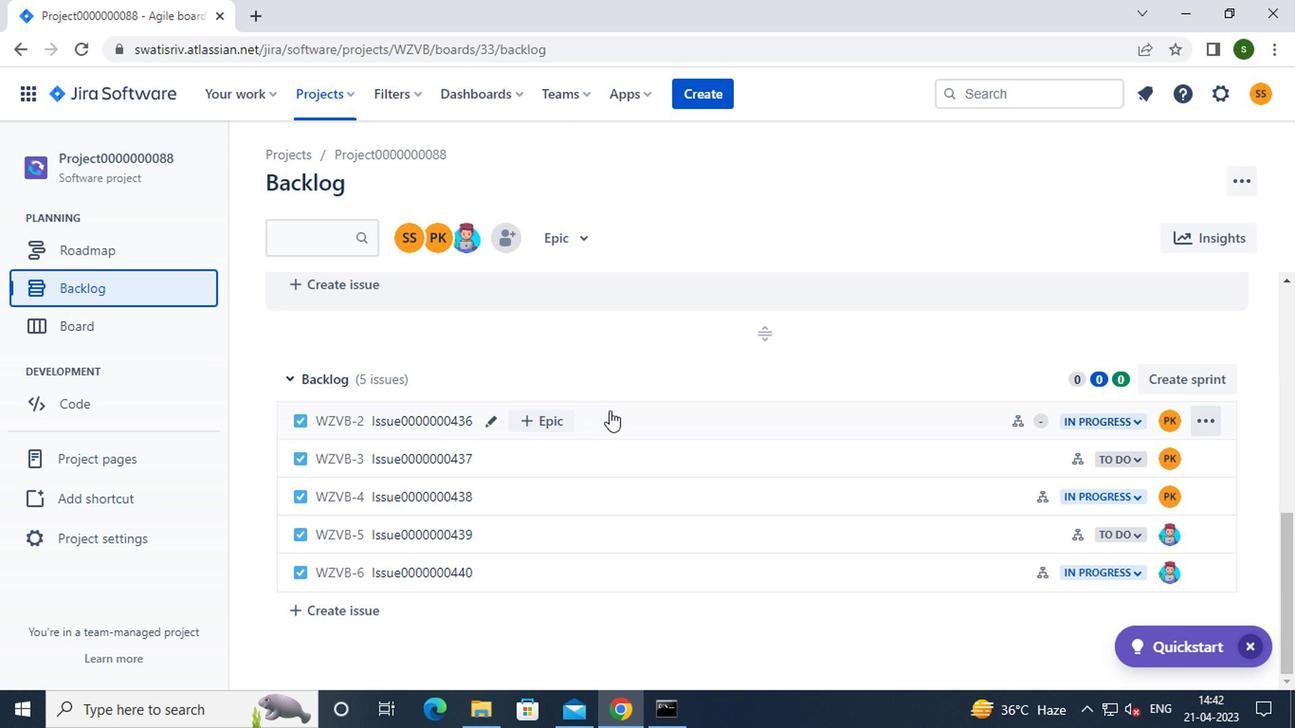 
Action: Mouse pressed left at (605, 417)
Screenshot: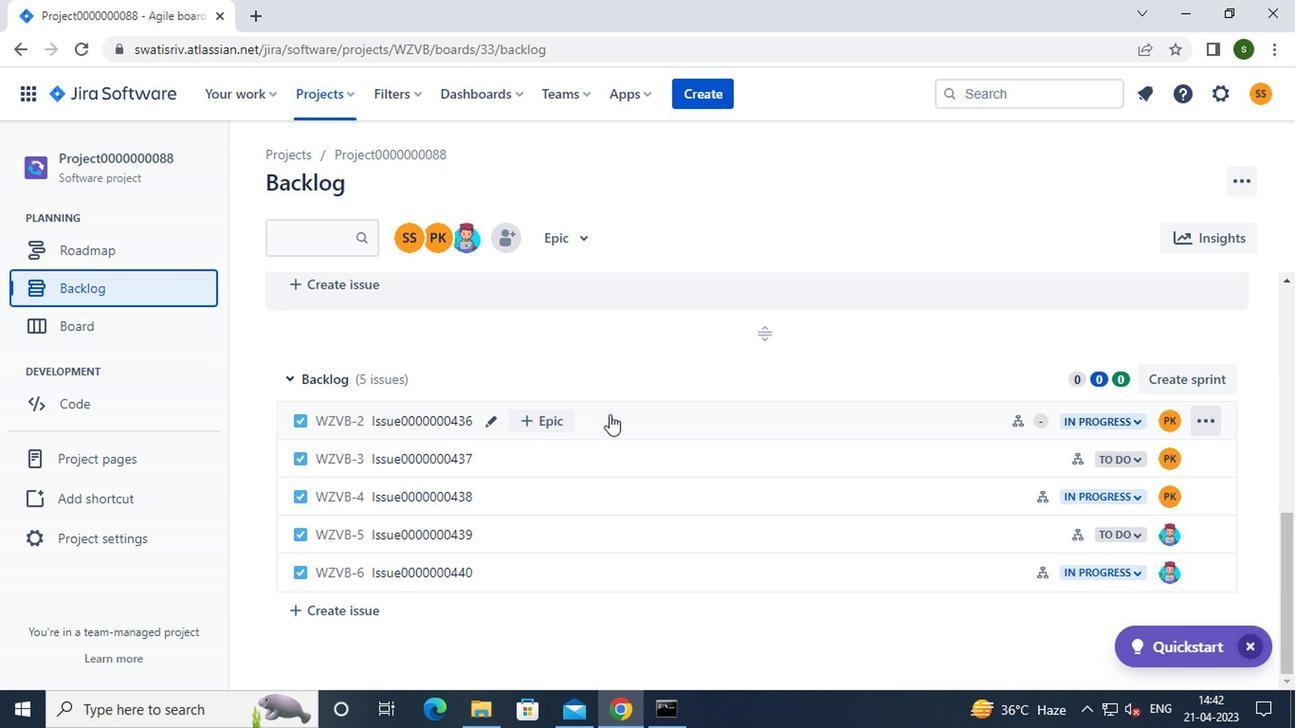
Action: Mouse moved to (1071, 460)
Screenshot: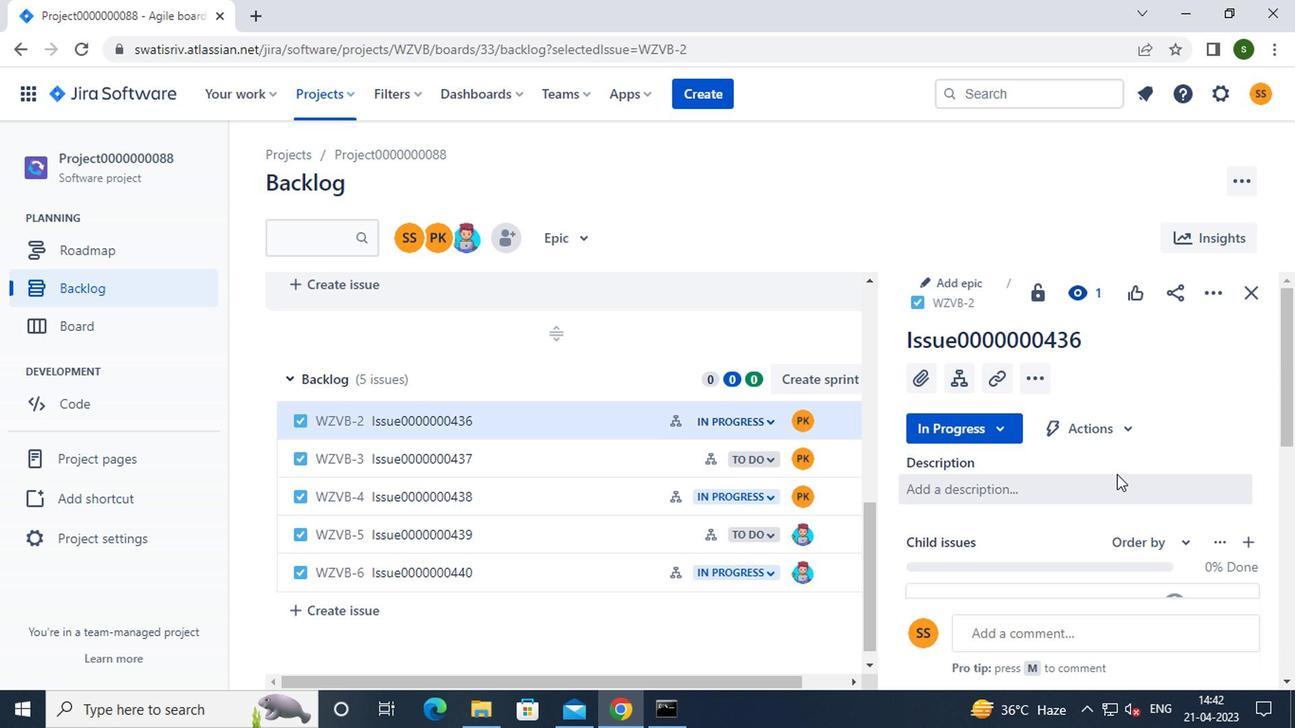 
Action: Mouse scrolled (1071, 458) with delta (0, -1)
Screenshot: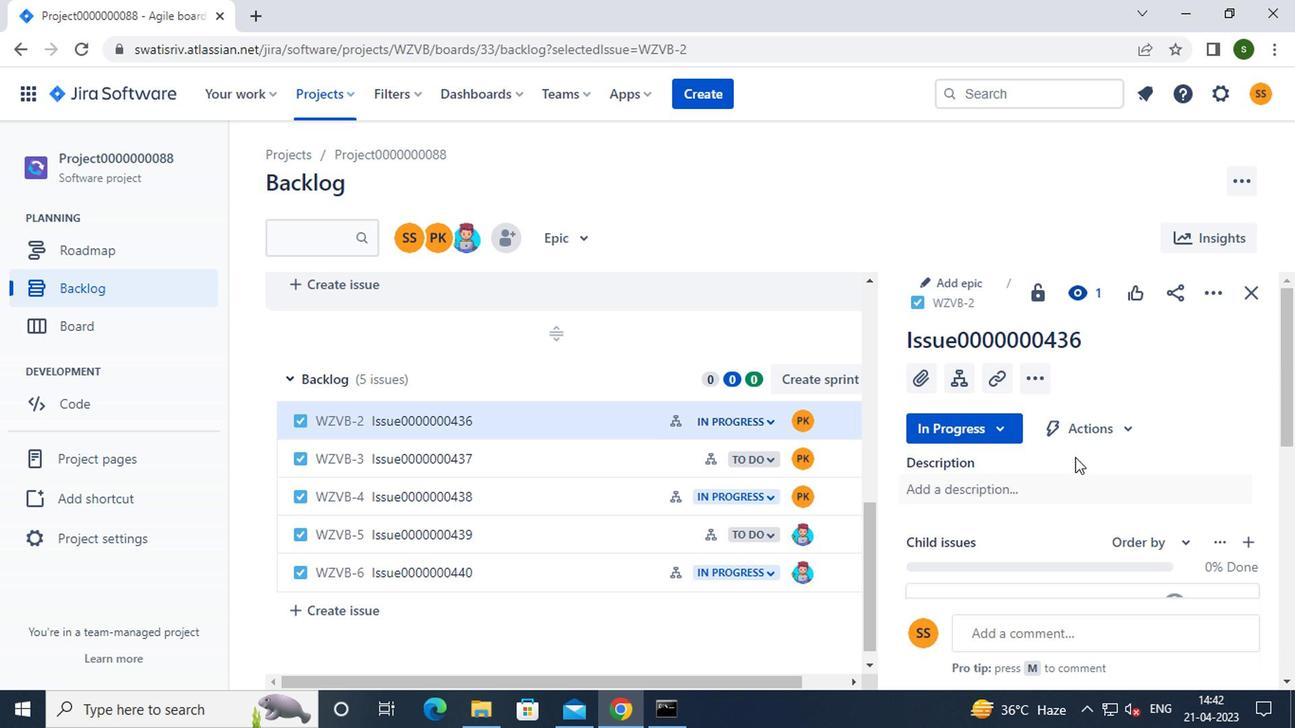 
Action: Mouse scrolled (1071, 458) with delta (0, -1)
Screenshot: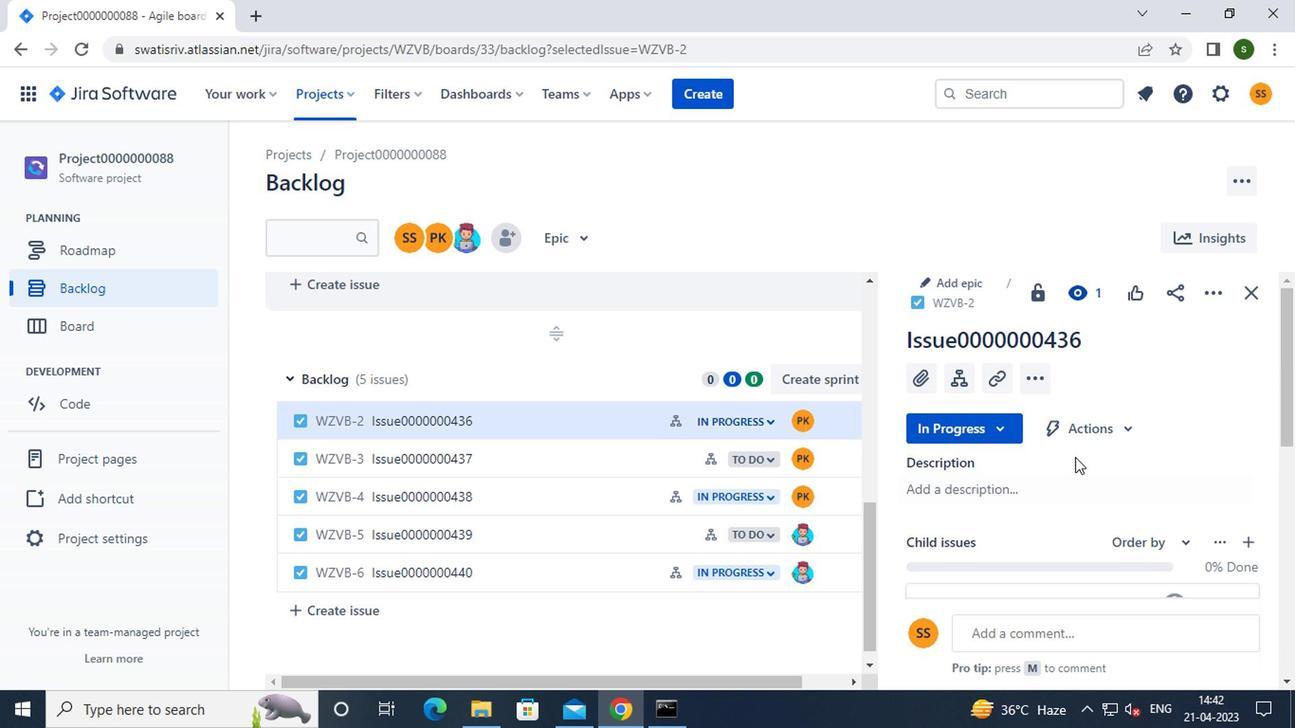 
Action: Mouse moved to (1180, 419)
Screenshot: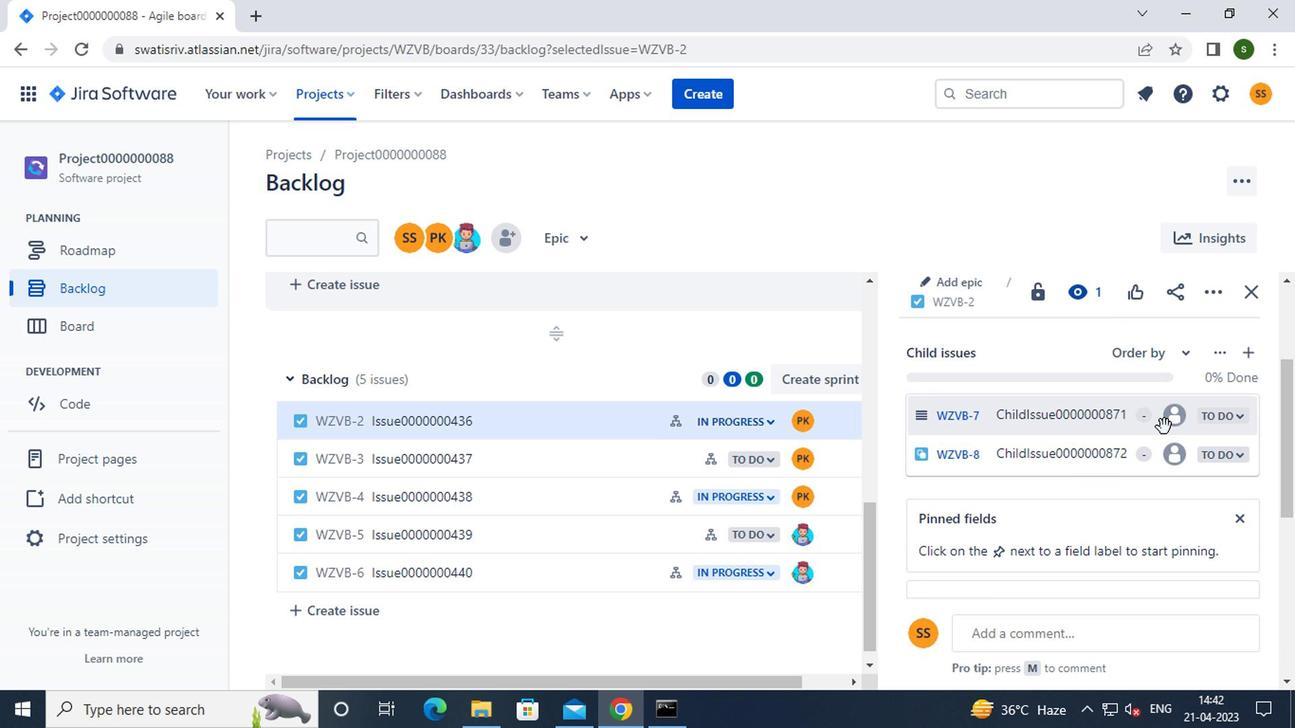 
Action: Mouse pressed left at (1180, 419)
Screenshot: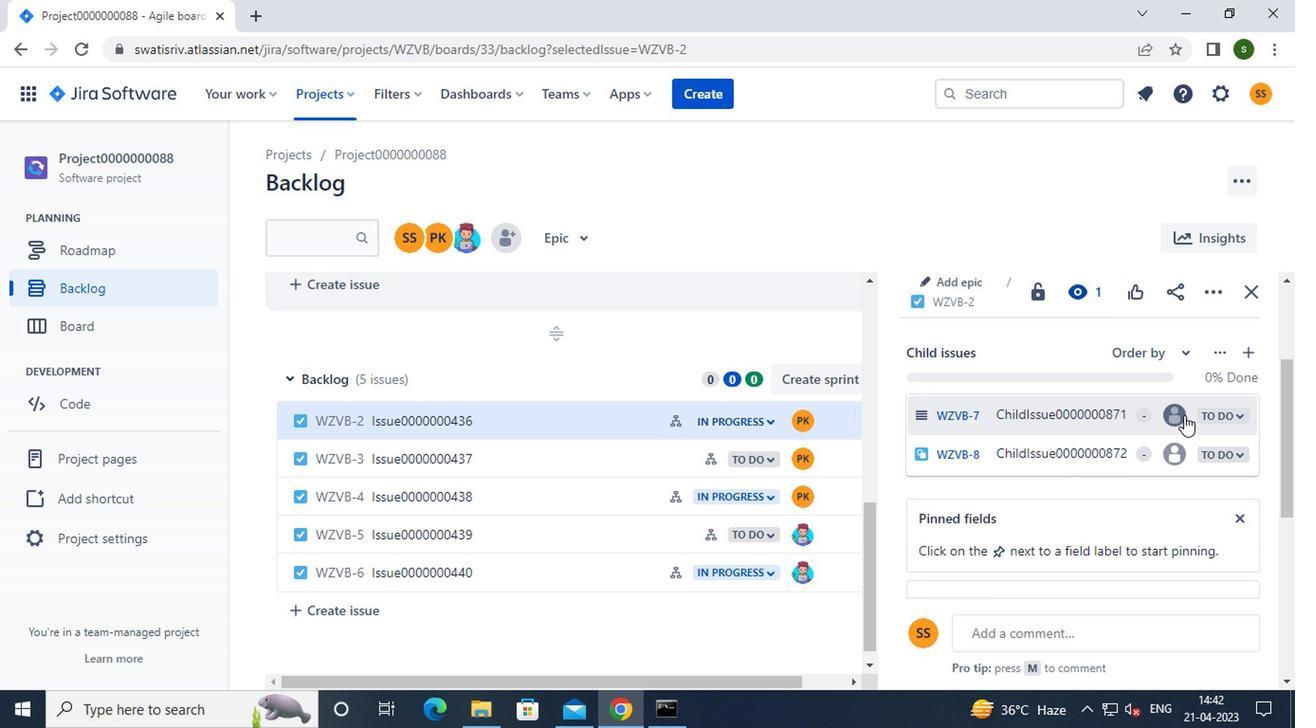 
Action: Mouse moved to (1014, 538)
Screenshot: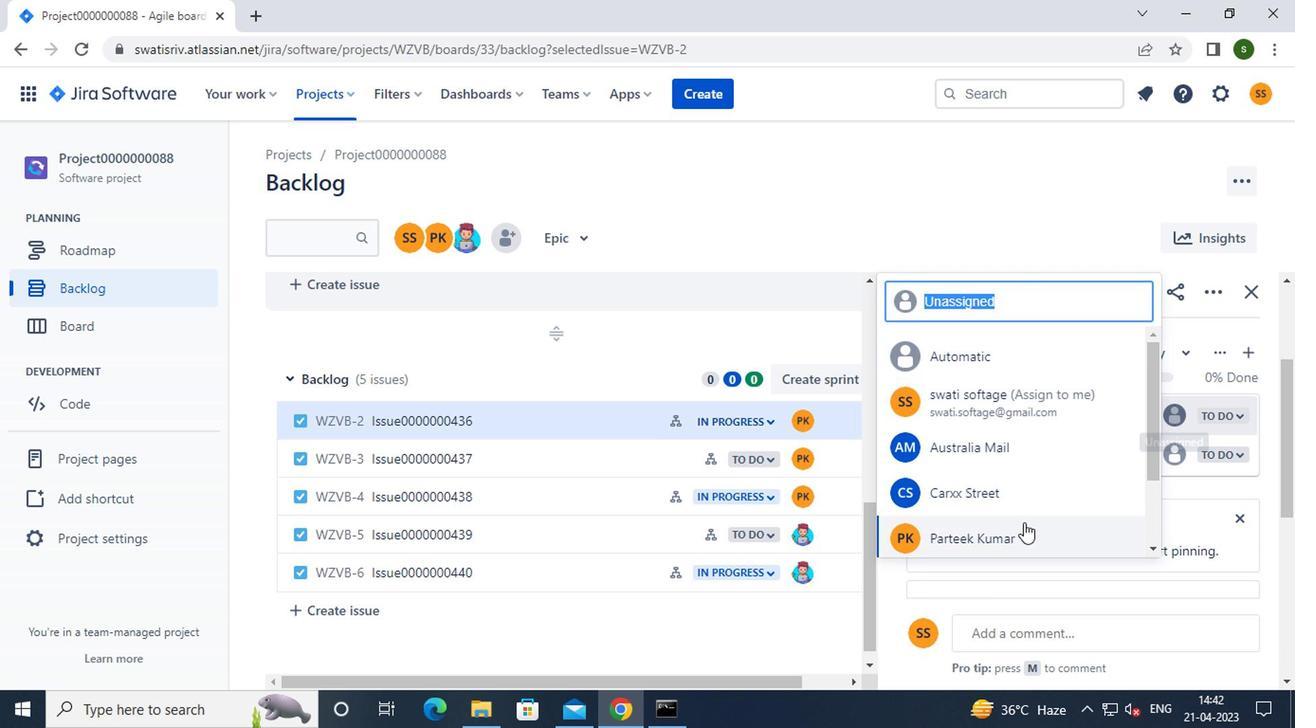 
Action: Mouse pressed left at (1014, 538)
Screenshot: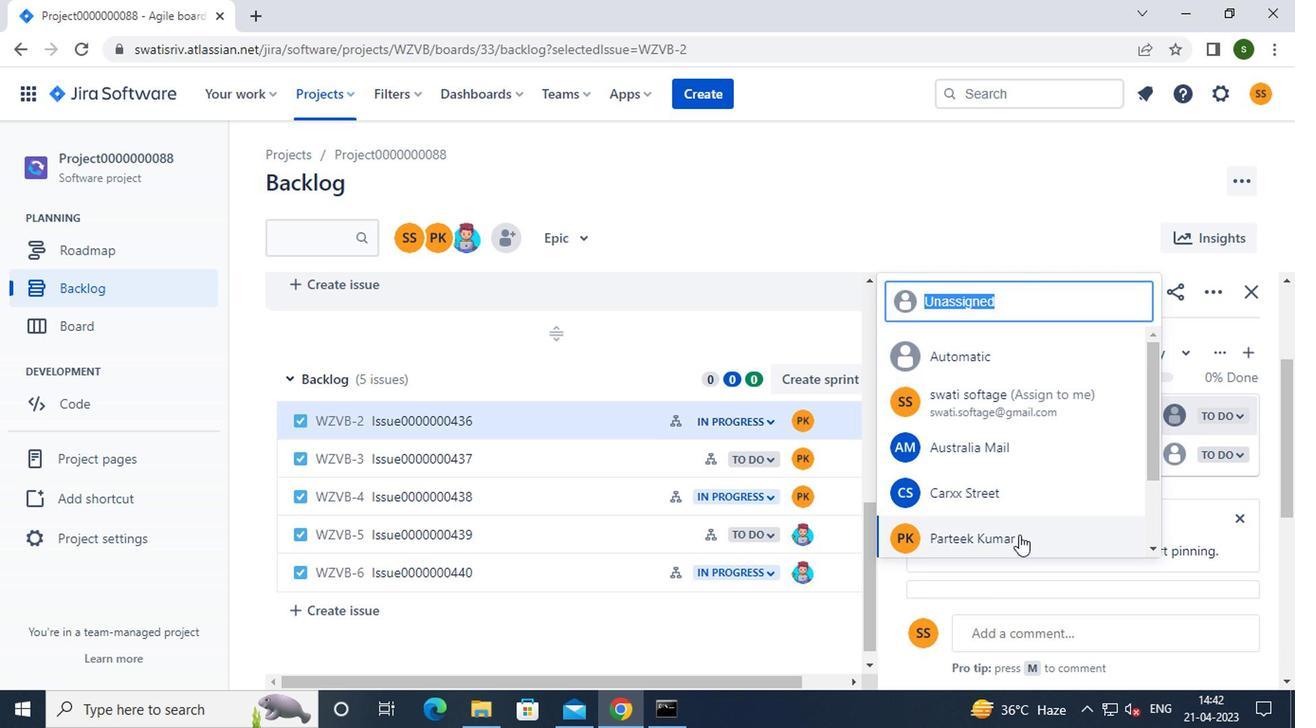 
Action: Mouse moved to (1173, 455)
Screenshot: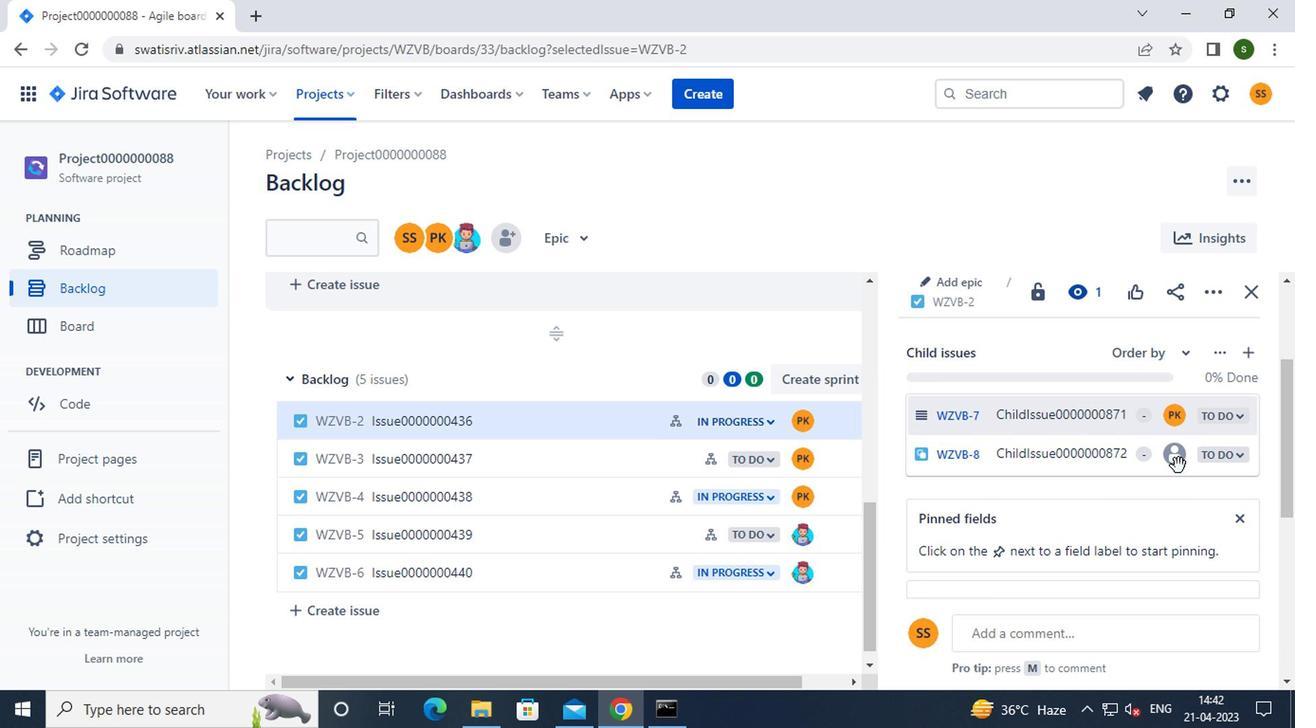 
Action: Mouse pressed left at (1173, 455)
Screenshot: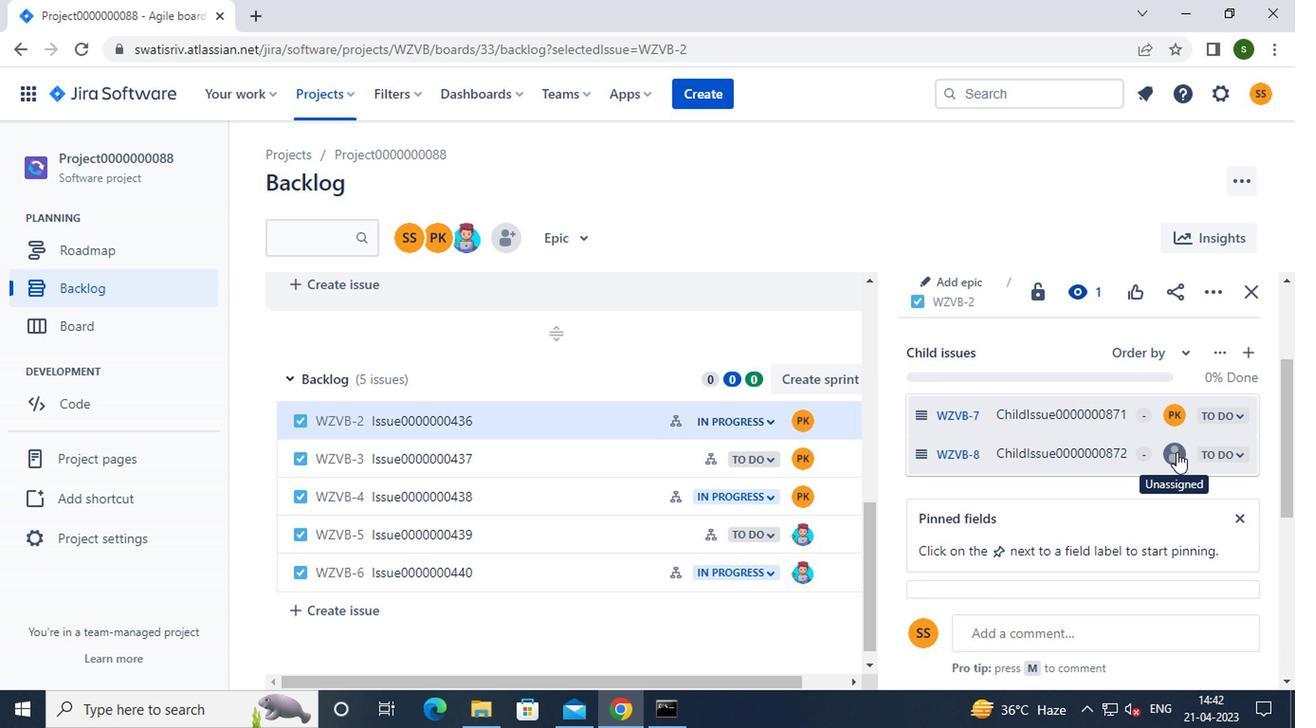 
Action: Mouse moved to (1021, 577)
Screenshot: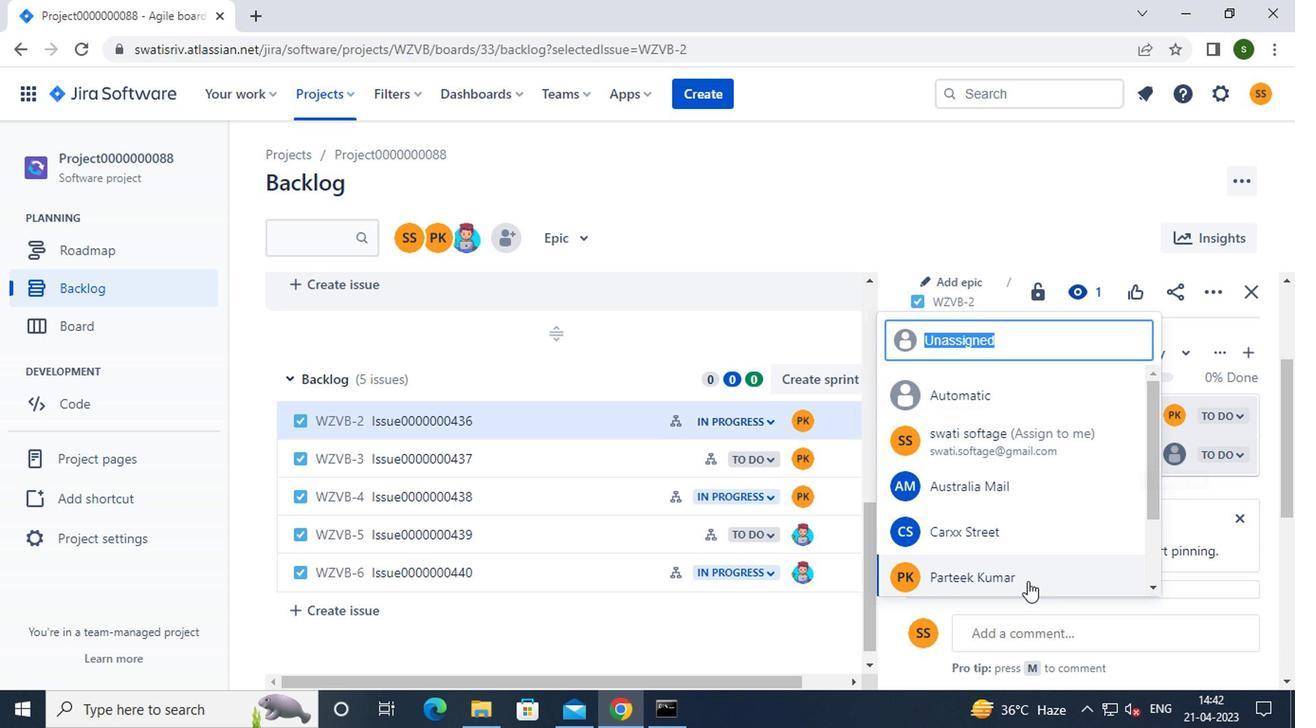 
Action: Mouse pressed left at (1021, 577)
Screenshot: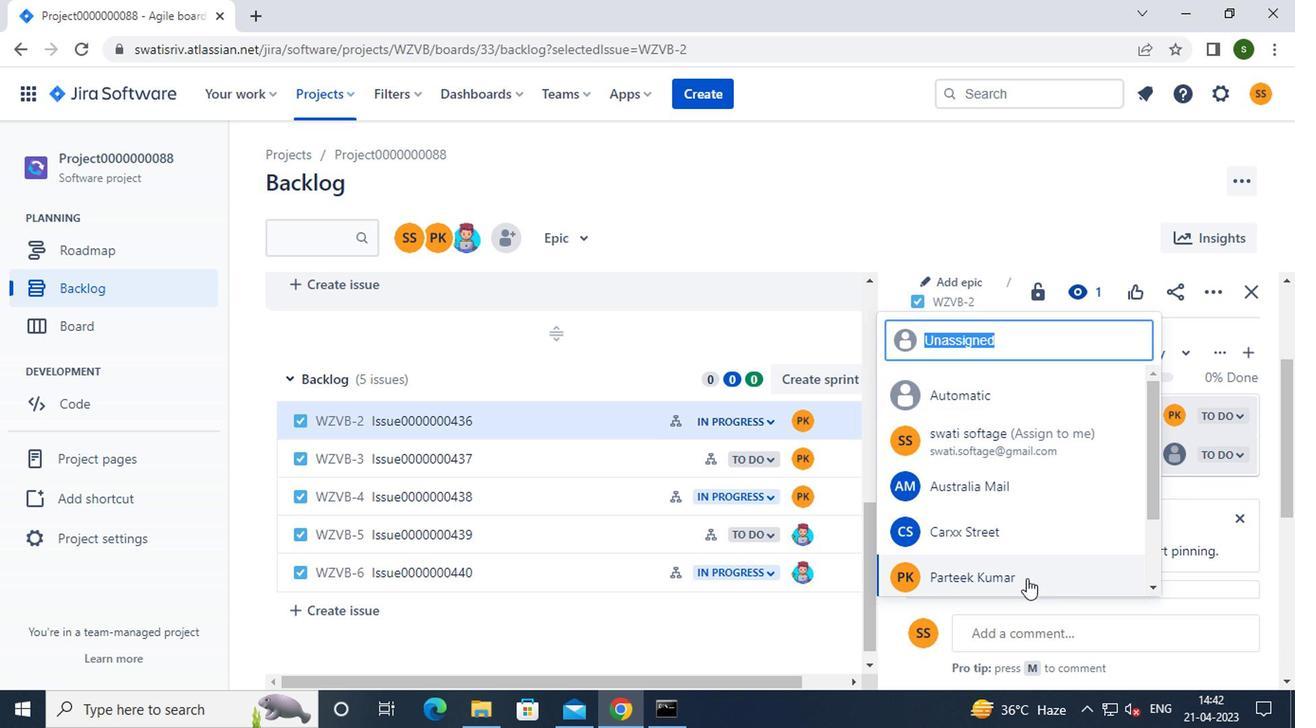 
Action: Mouse moved to (813, 178)
Screenshot: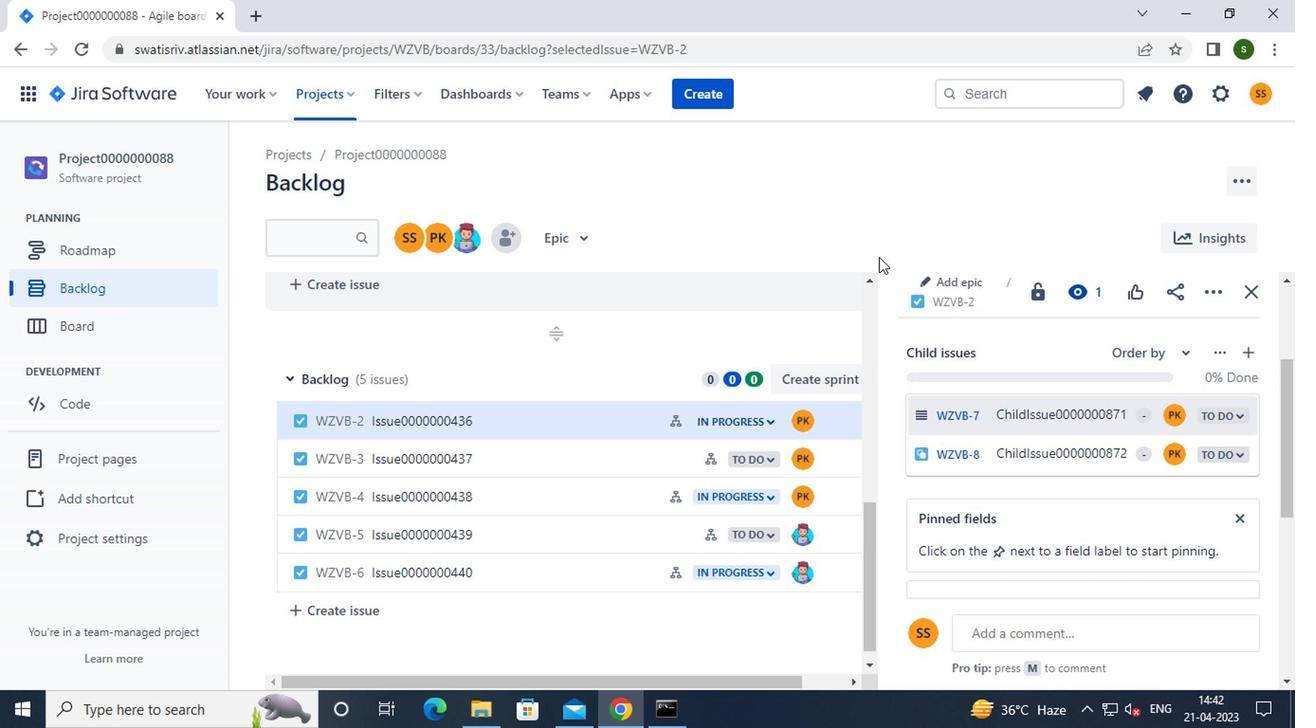 
